 Task: Look for space in Legnano, Italy from 3rd June, 2023 to 9th June, 2023 for 2 adults in price range Rs.6000 to Rs.12000. Place can be entire place with 1  bedroom having 1 bed and 1 bathroom. Property type can be house, flat, guest house, hotel. Booking option can be shelf check-in. Required host language is English.
Action: Mouse moved to (402, 112)
Screenshot: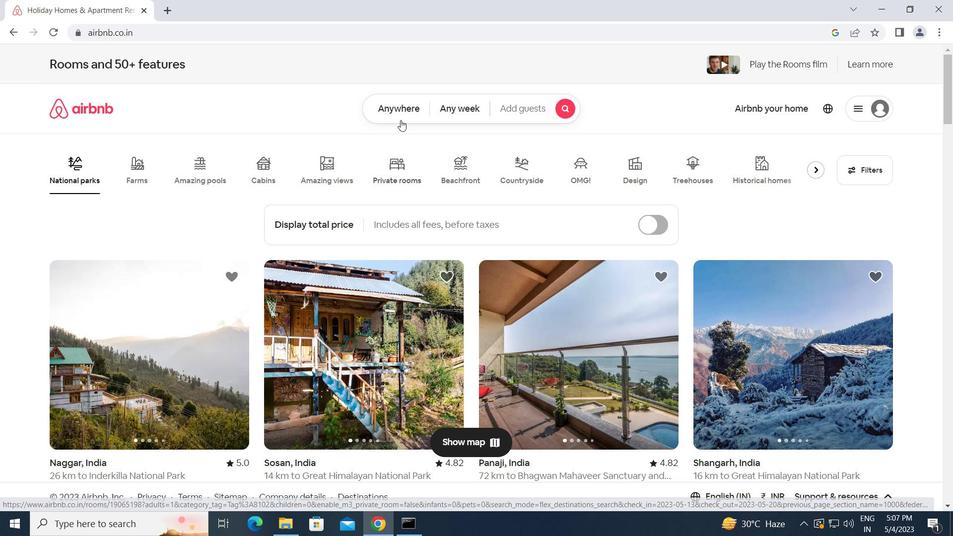 
Action: Mouse pressed left at (402, 112)
Screenshot: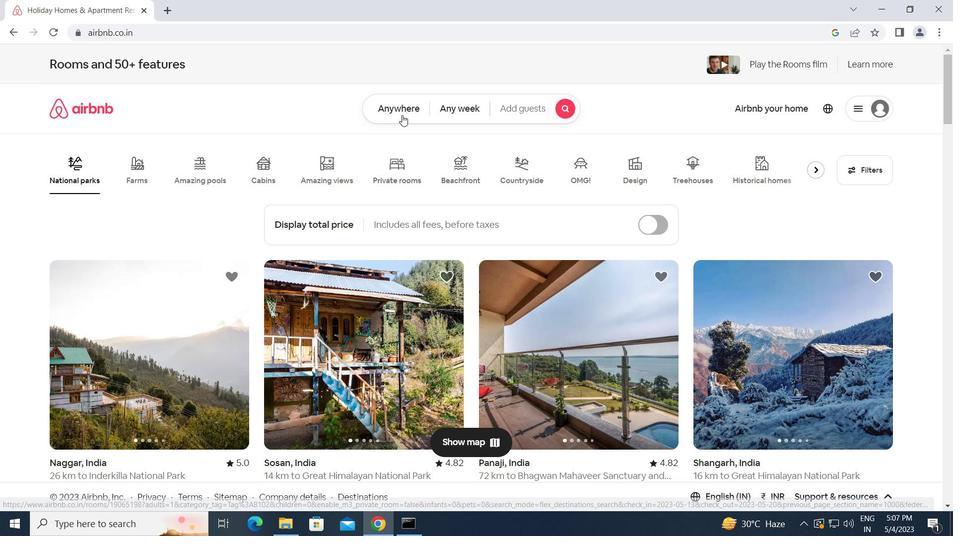 
Action: Mouse moved to (353, 151)
Screenshot: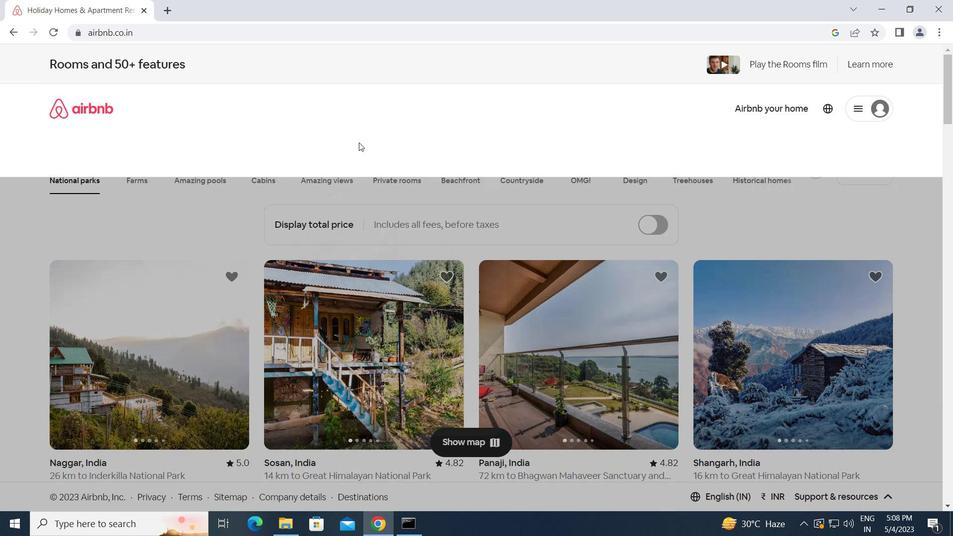 
Action: Mouse pressed left at (353, 151)
Screenshot: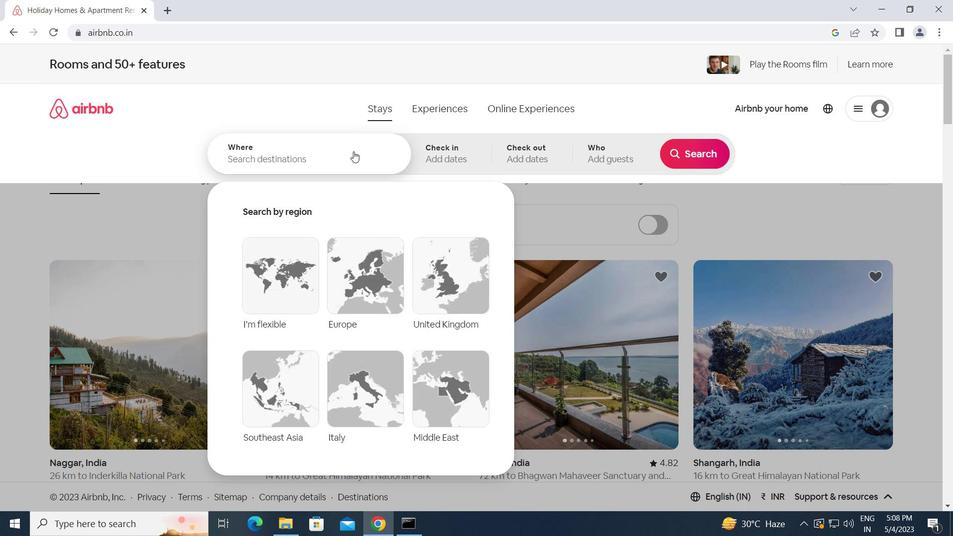 
Action: Key pressed l<Key.caps_lock>egnano,<Key.space><Key.caps_lock>i<Key.caps_lock>taly<Key.enter>
Screenshot: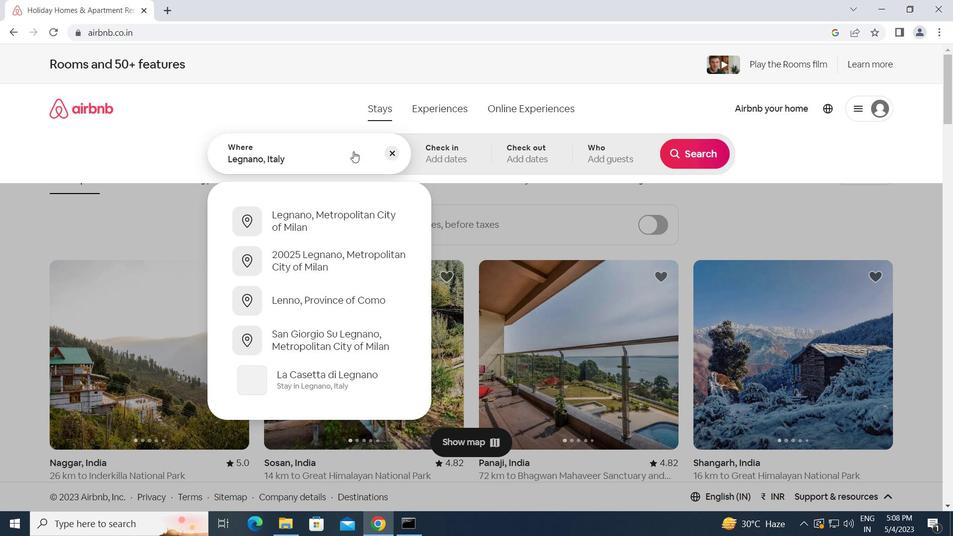 
Action: Mouse moved to (680, 305)
Screenshot: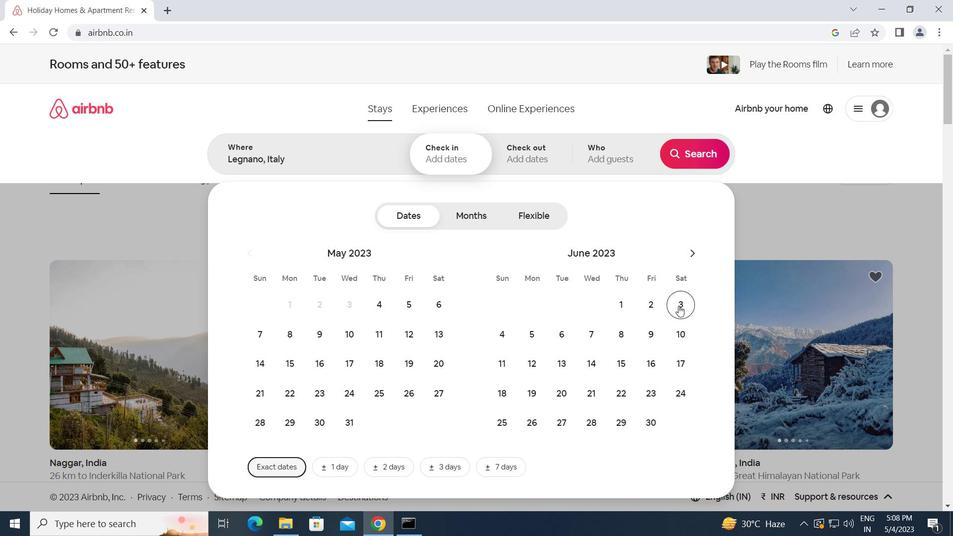 
Action: Mouse pressed left at (680, 305)
Screenshot: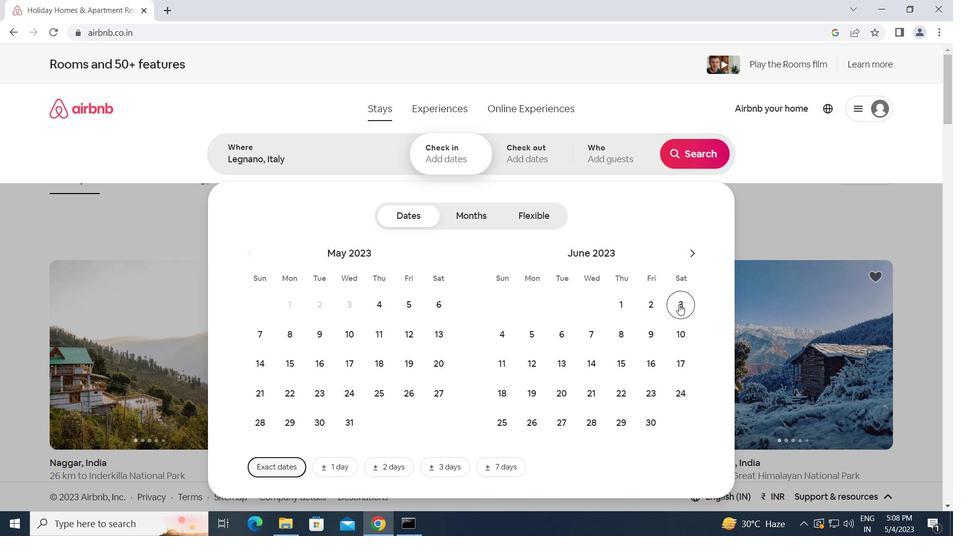 
Action: Mouse moved to (651, 334)
Screenshot: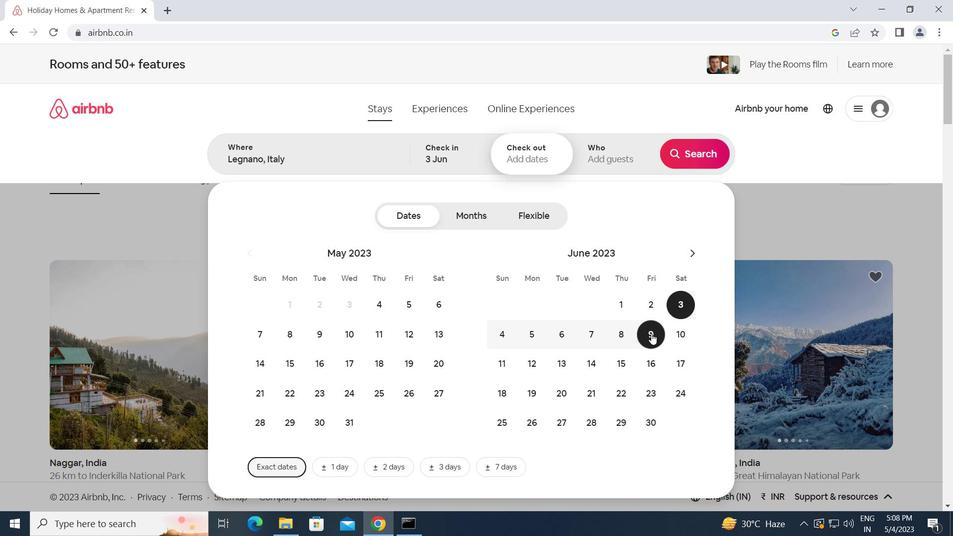 
Action: Mouse pressed left at (651, 334)
Screenshot: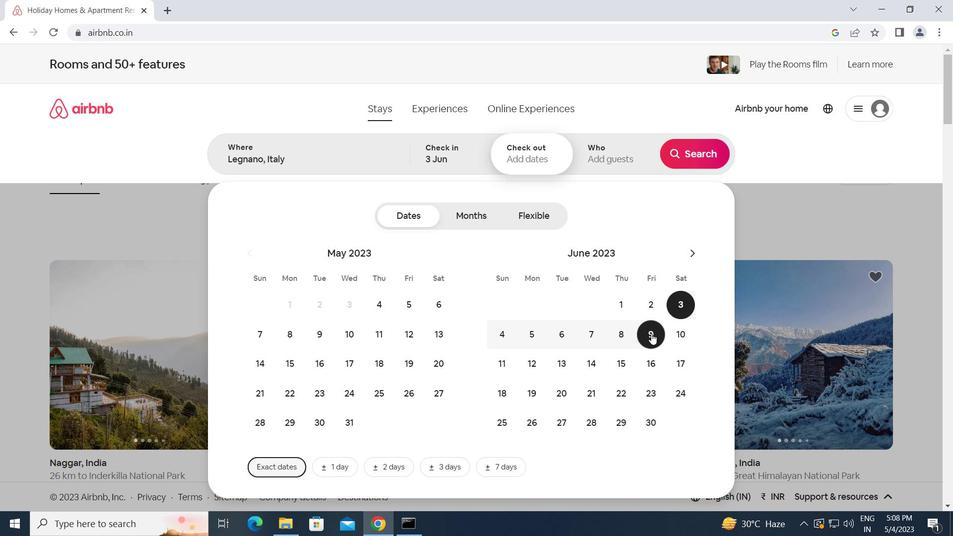 
Action: Mouse moved to (617, 149)
Screenshot: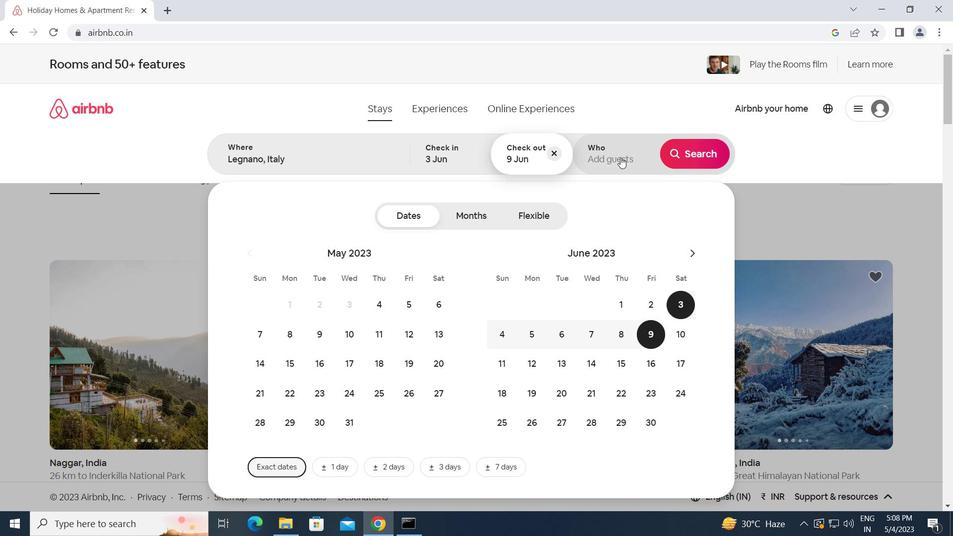 
Action: Mouse pressed left at (617, 149)
Screenshot: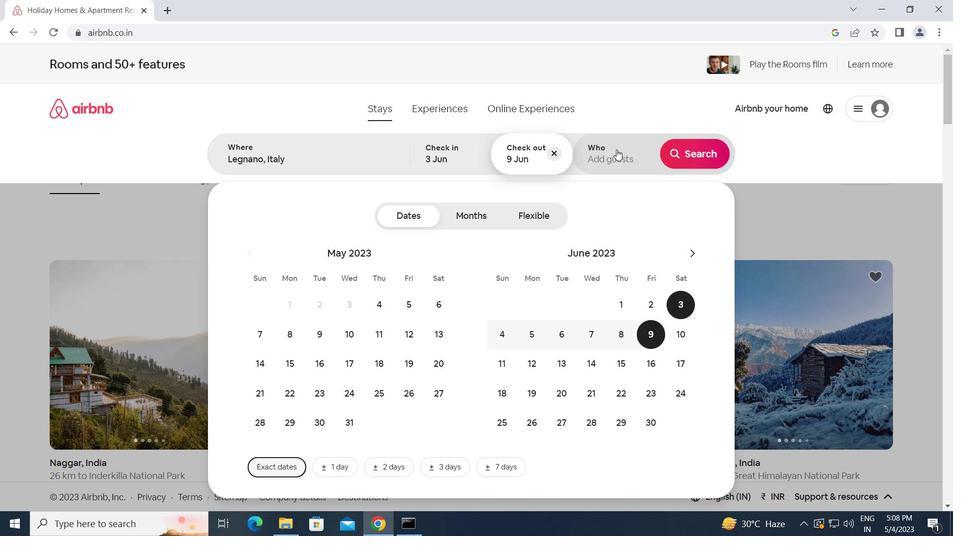 
Action: Mouse moved to (695, 224)
Screenshot: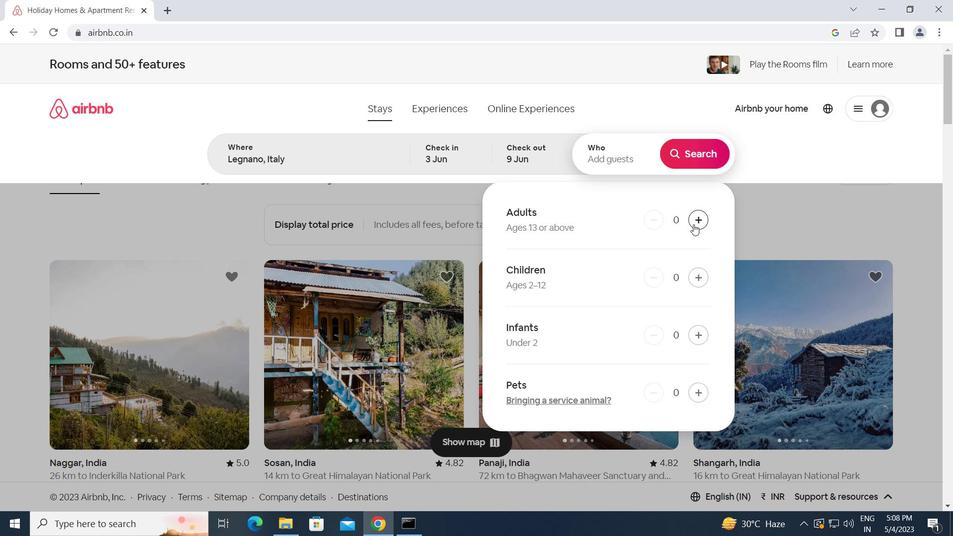 
Action: Mouse pressed left at (695, 224)
Screenshot: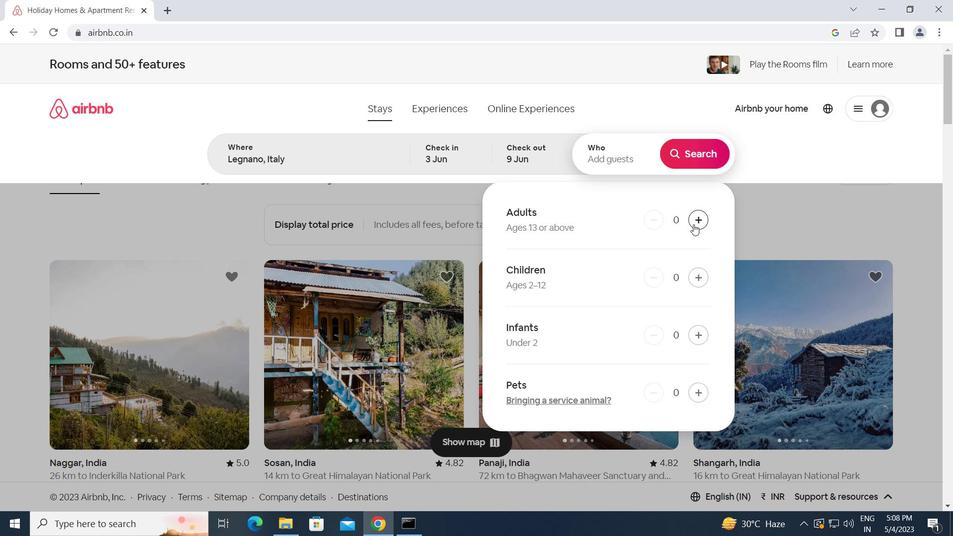 
Action: Mouse pressed left at (695, 224)
Screenshot: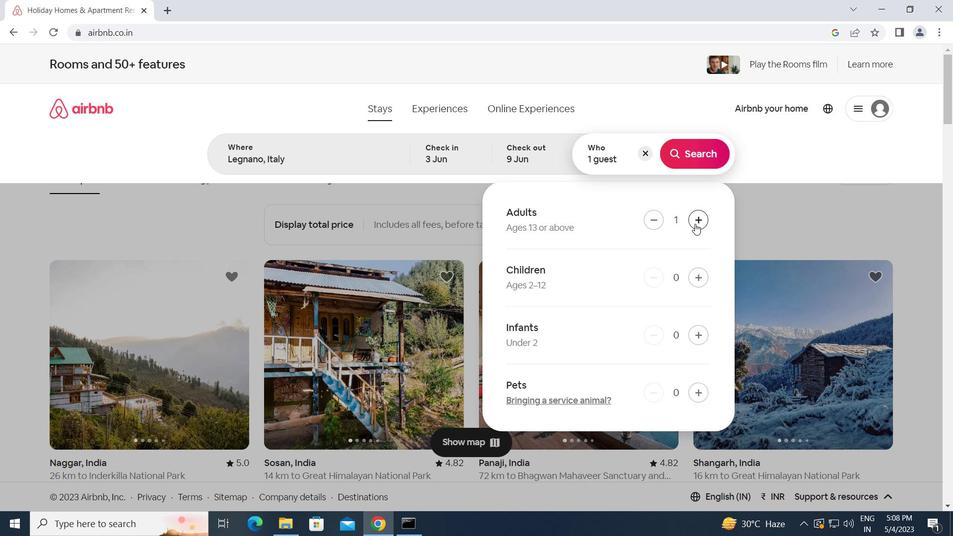 
Action: Mouse moved to (701, 159)
Screenshot: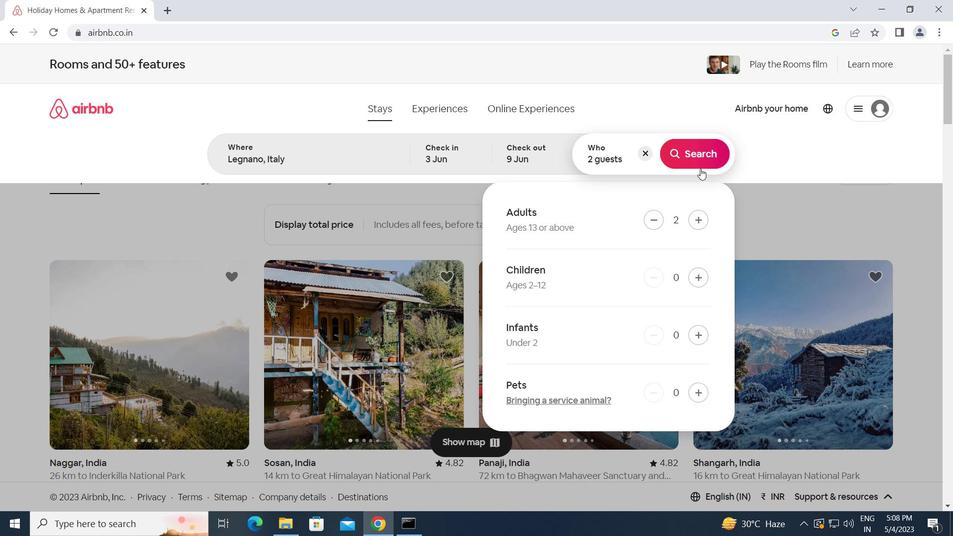 
Action: Mouse pressed left at (701, 159)
Screenshot: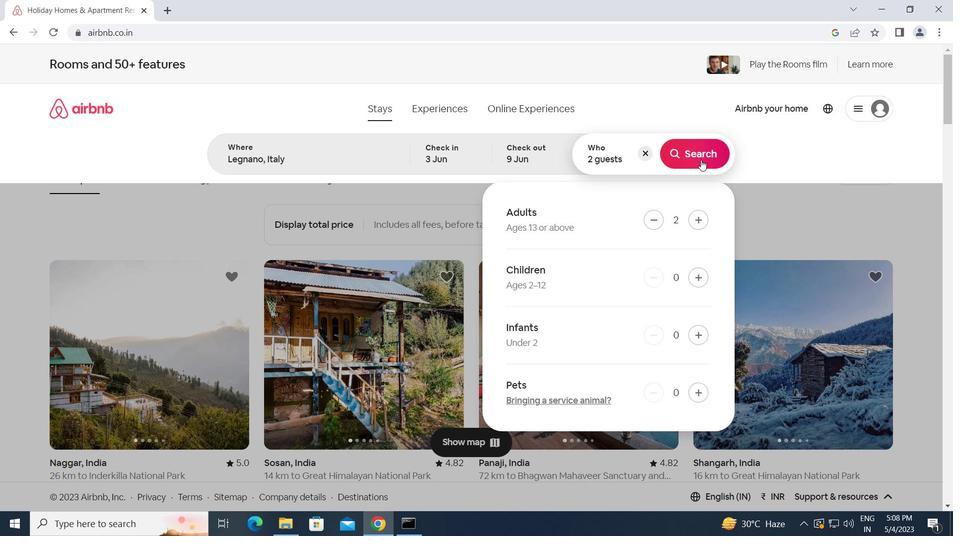 
Action: Mouse moved to (895, 117)
Screenshot: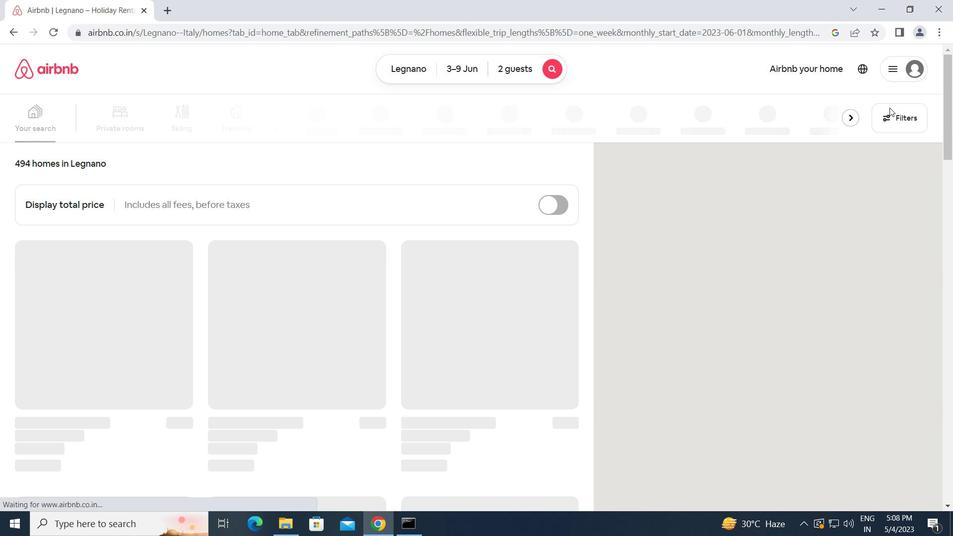 
Action: Mouse pressed left at (895, 117)
Screenshot: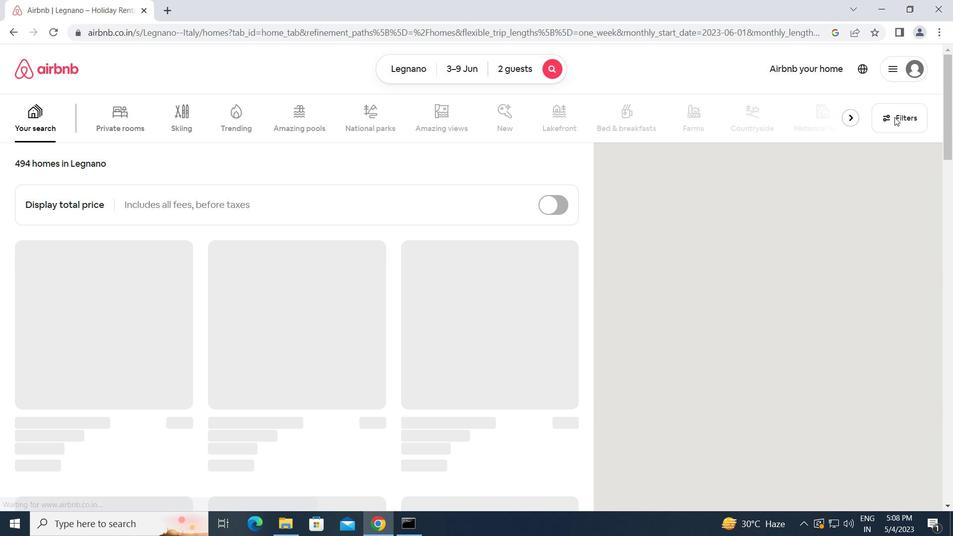 
Action: Mouse moved to (326, 270)
Screenshot: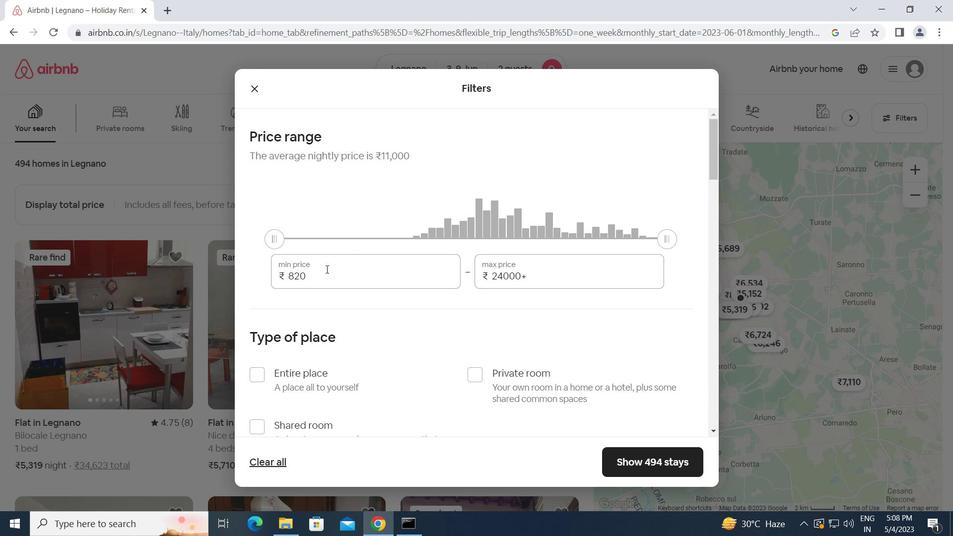 
Action: Mouse pressed left at (326, 270)
Screenshot: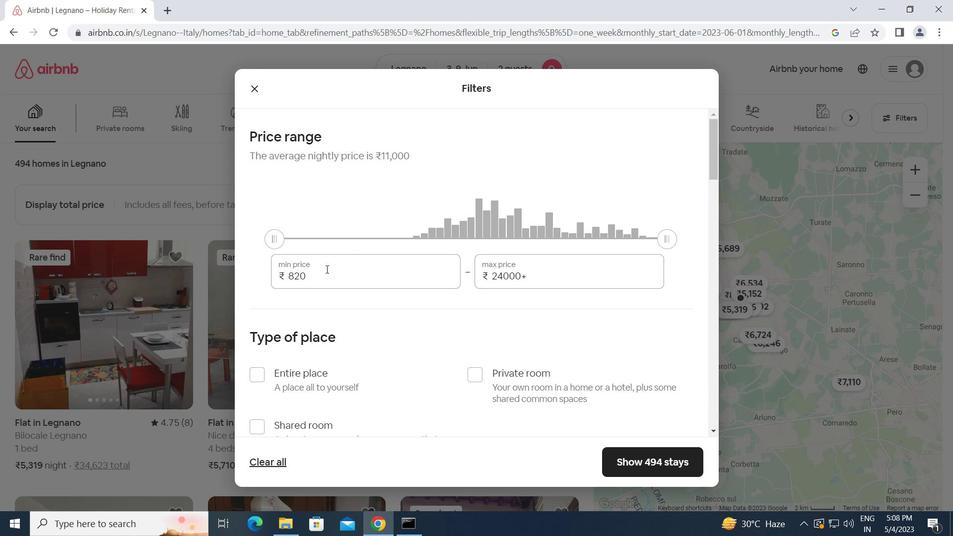 
Action: Mouse moved to (263, 274)
Screenshot: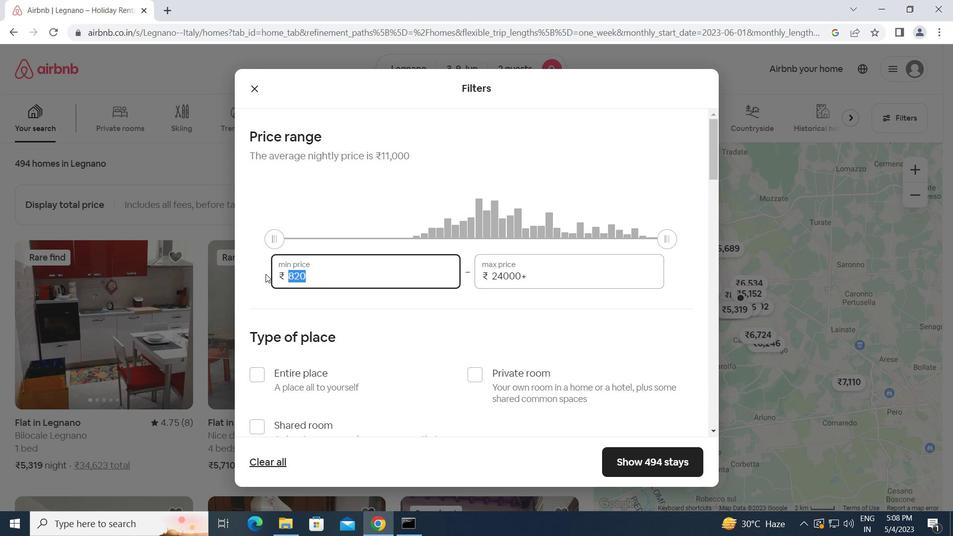 
Action: Key pressed 6000<Key.tab>1<Key.backspace><Key.backspace><Key.backspace><Key.backspace><Key.backspace><Key.backspace><Key.backspace><Key.backspace><Key.backspace><Key.backspace><Key.backspace>12000
Screenshot: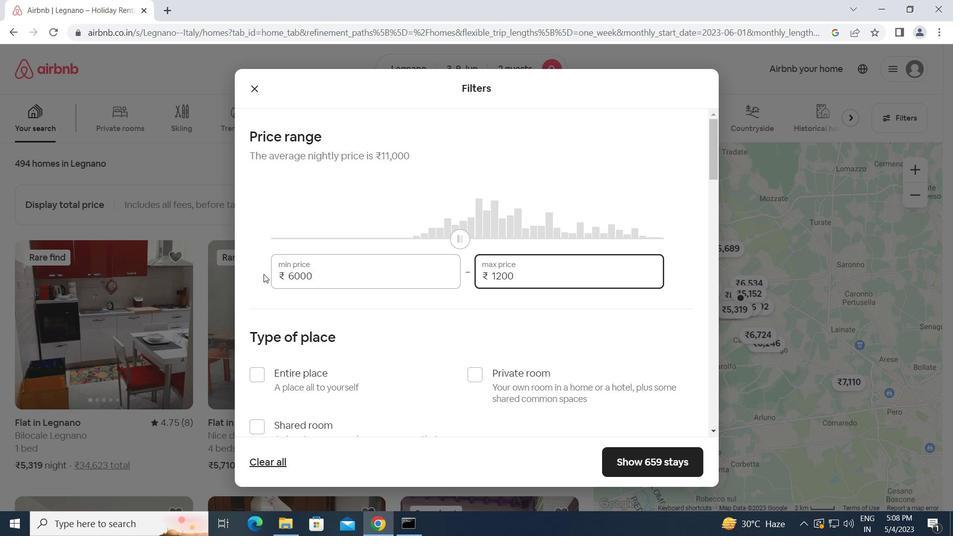 
Action: Mouse moved to (325, 352)
Screenshot: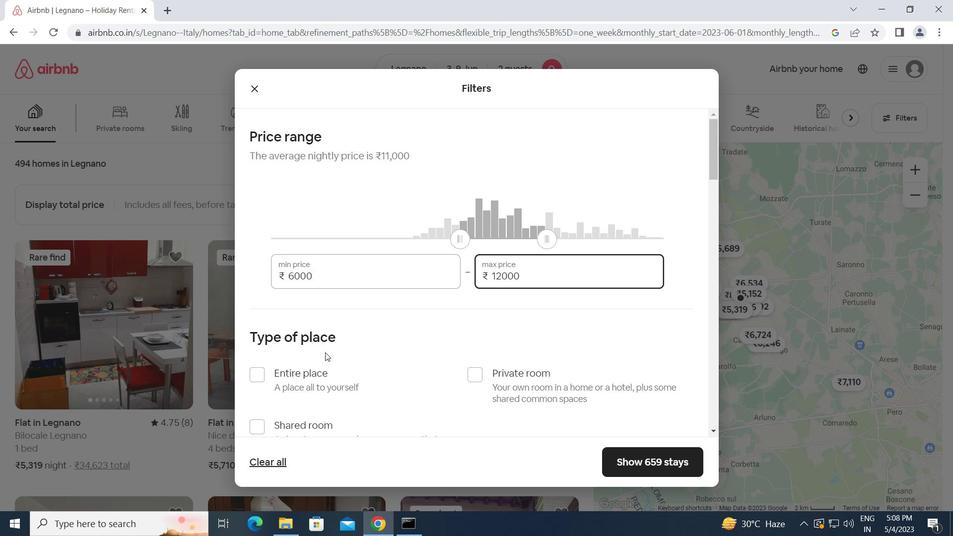 
Action: Mouse scrolled (325, 352) with delta (0, 0)
Screenshot: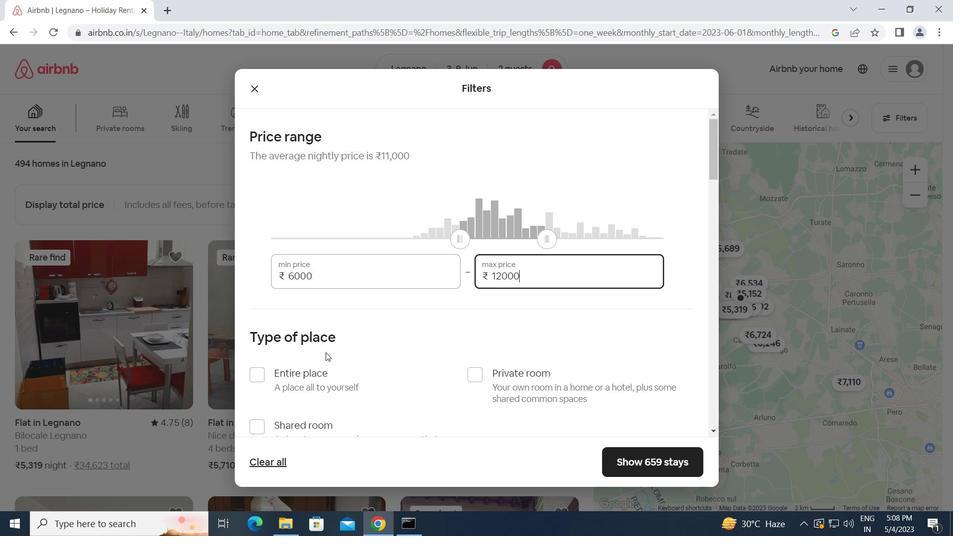 
Action: Mouse moved to (264, 313)
Screenshot: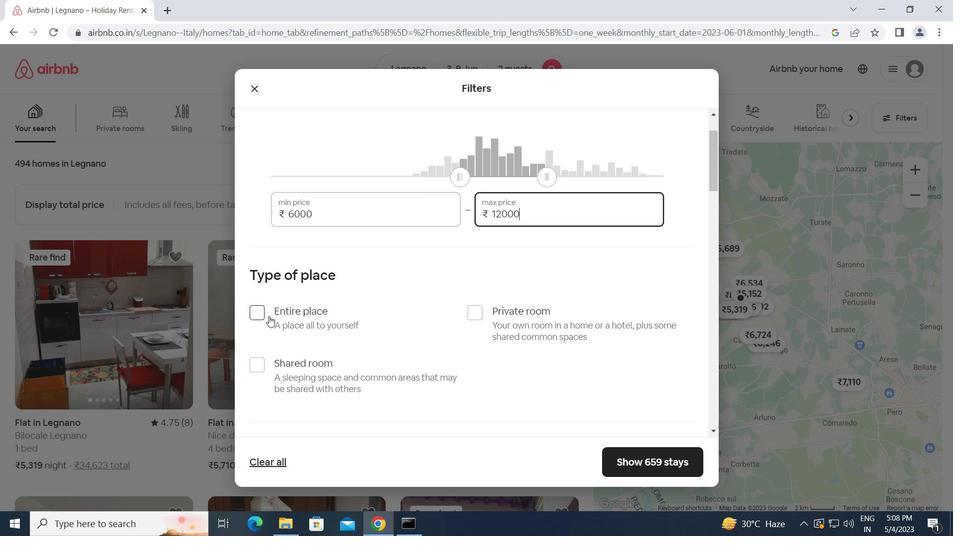 
Action: Mouse pressed left at (264, 313)
Screenshot: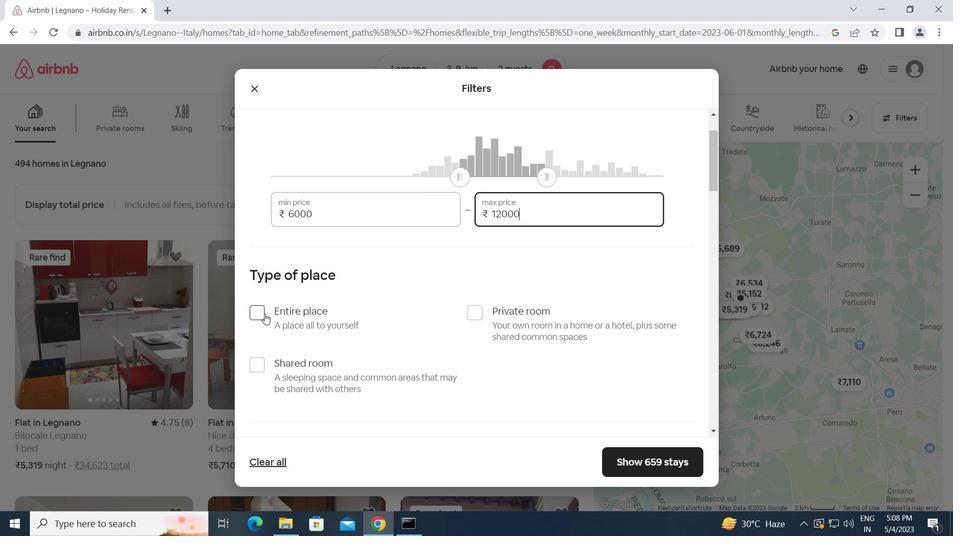 
Action: Mouse moved to (348, 335)
Screenshot: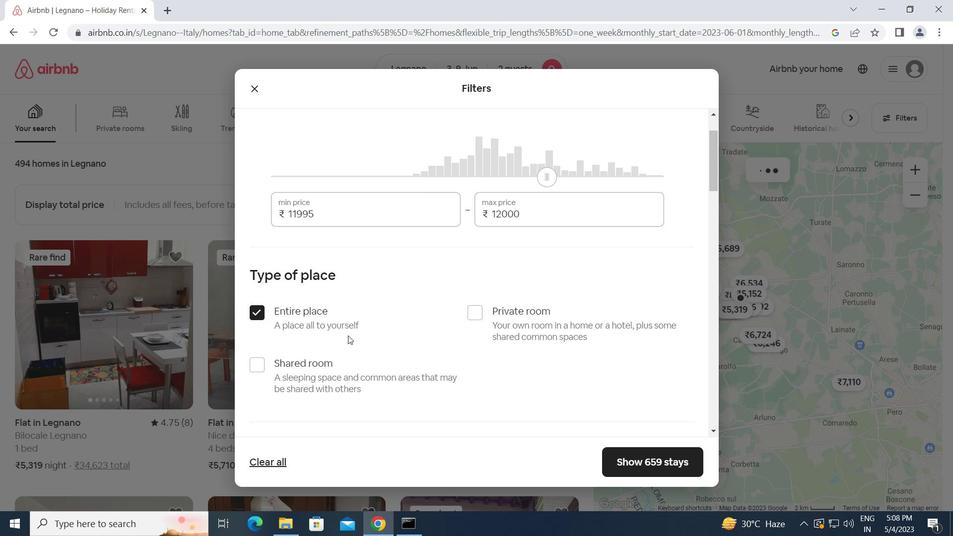 
Action: Mouse scrolled (348, 335) with delta (0, 0)
Screenshot: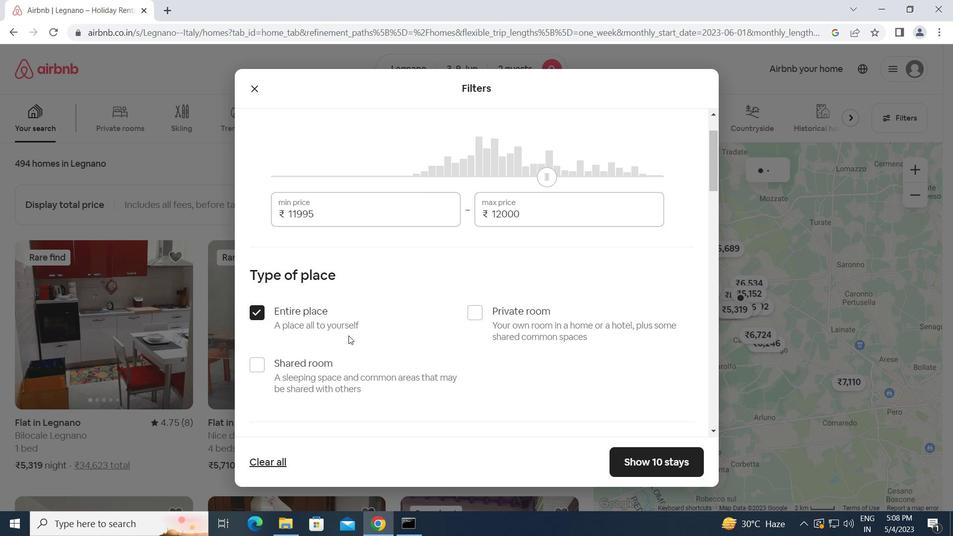 
Action: Mouse scrolled (348, 335) with delta (0, 0)
Screenshot: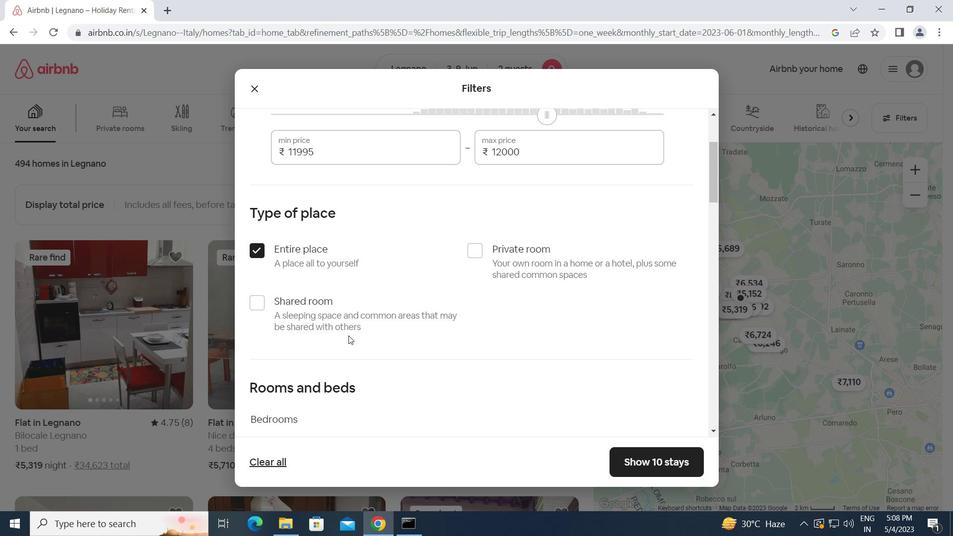 
Action: Mouse scrolled (348, 335) with delta (0, 0)
Screenshot: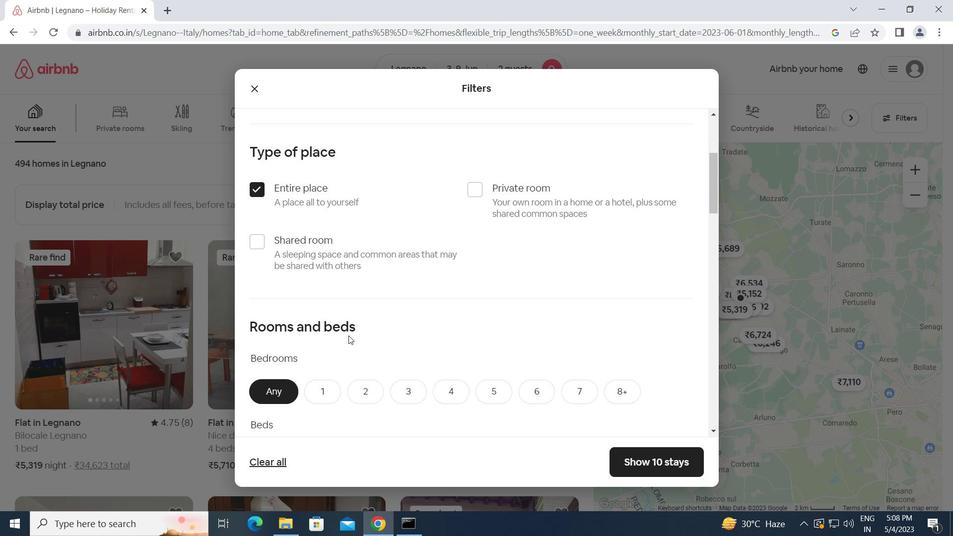 
Action: Mouse scrolled (348, 335) with delta (0, 0)
Screenshot: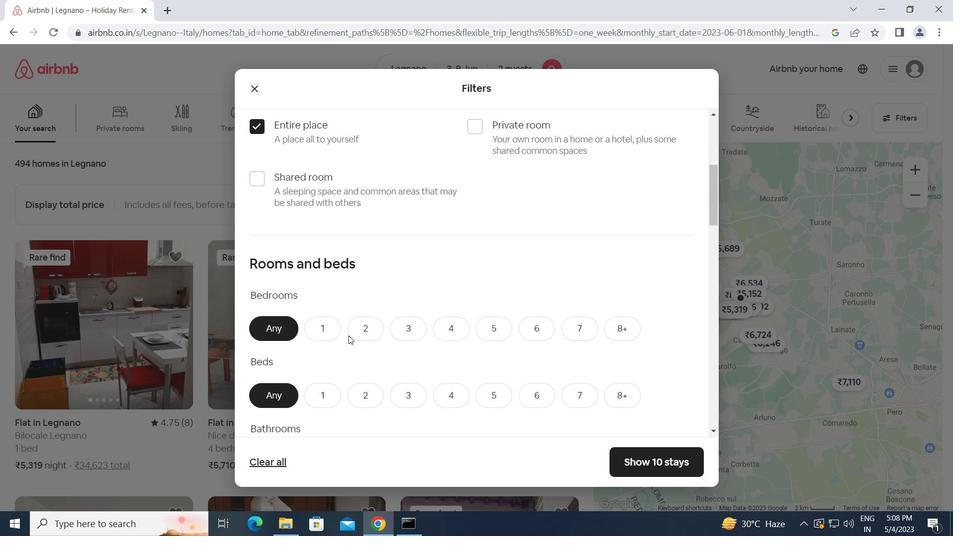 
Action: Mouse moved to (326, 273)
Screenshot: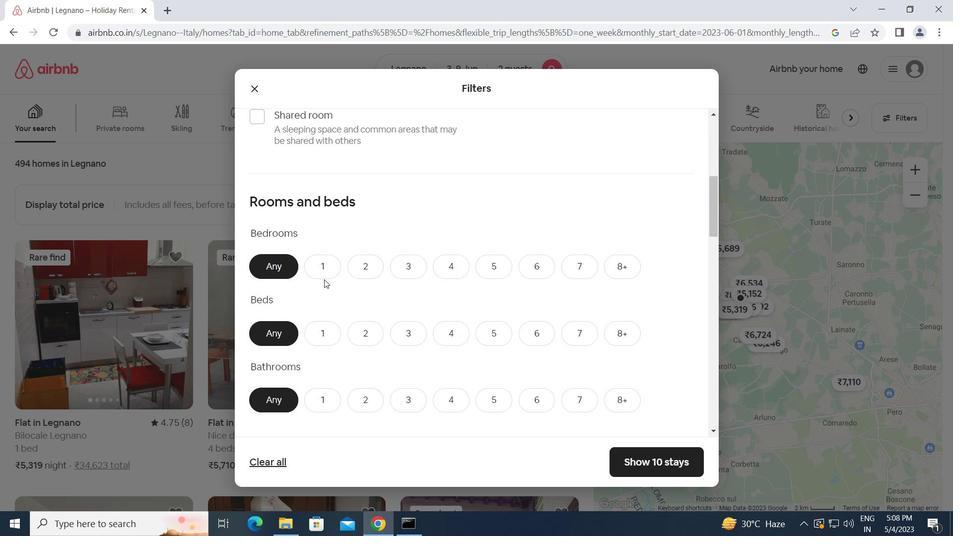 
Action: Mouse pressed left at (326, 273)
Screenshot: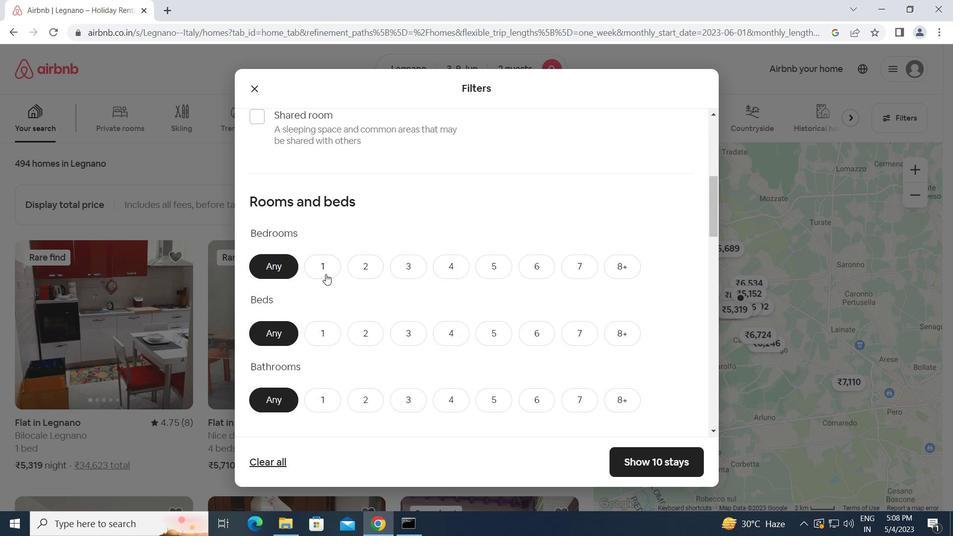 
Action: Mouse moved to (324, 334)
Screenshot: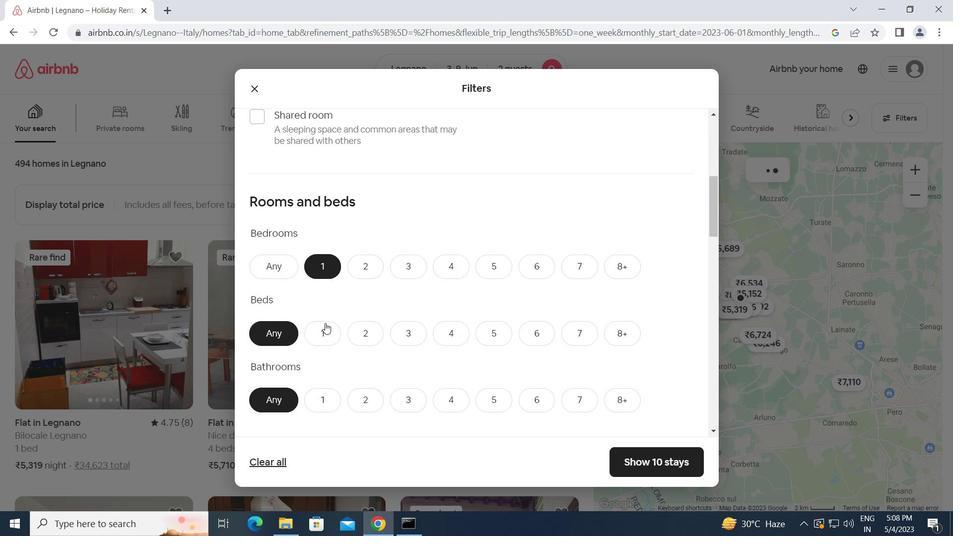 
Action: Mouse pressed left at (324, 334)
Screenshot: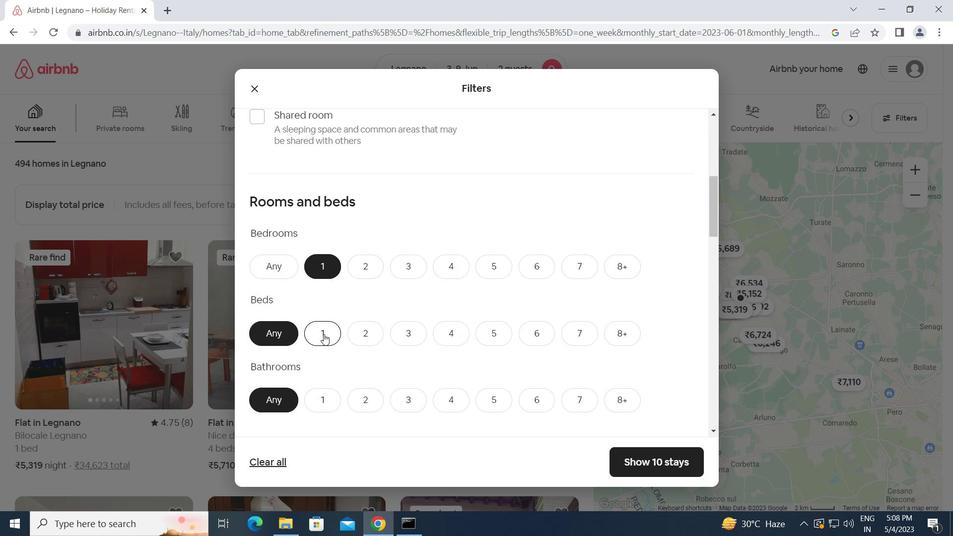 
Action: Mouse moved to (321, 398)
Screenshot: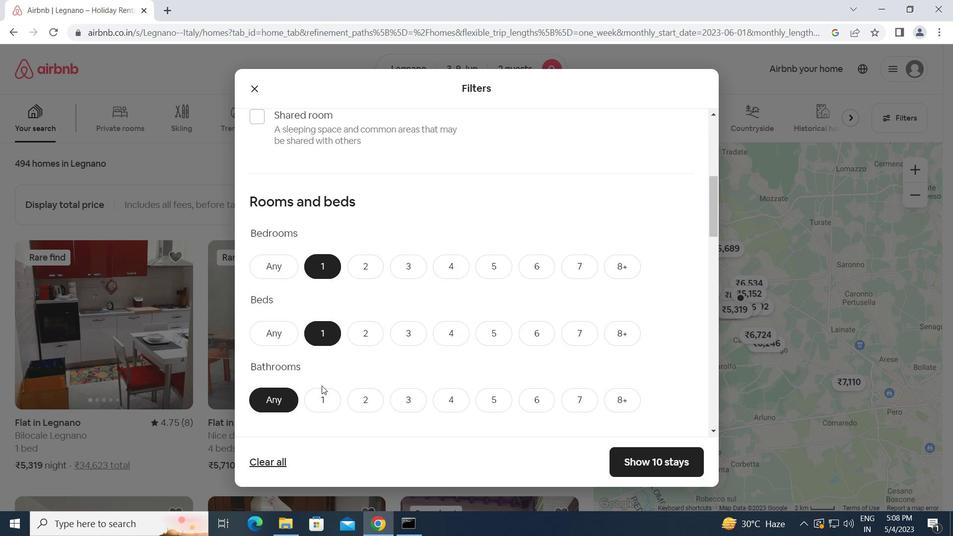 
Action: Mouse pressed left at (321, 398)
Screenshot: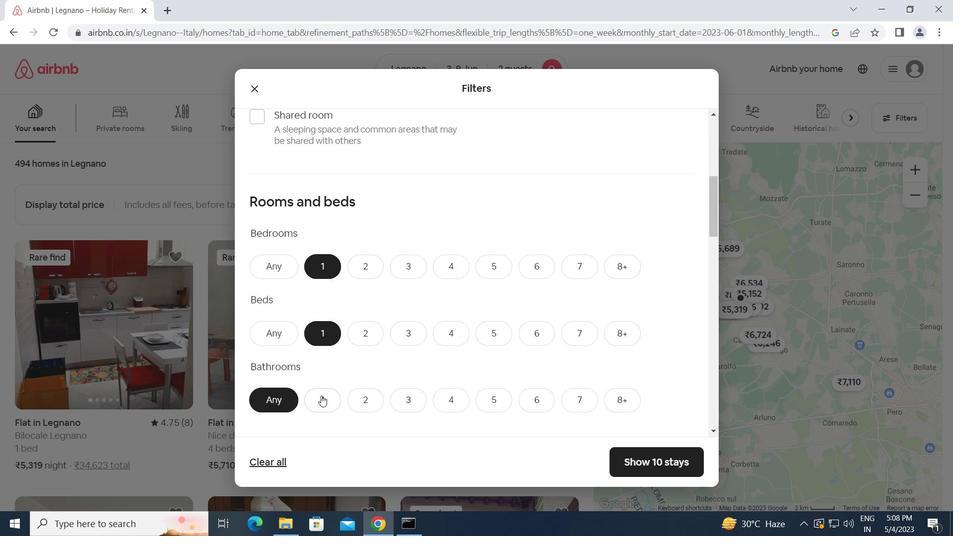 
Action: Mouse moved to (344, 398)
Screenshot: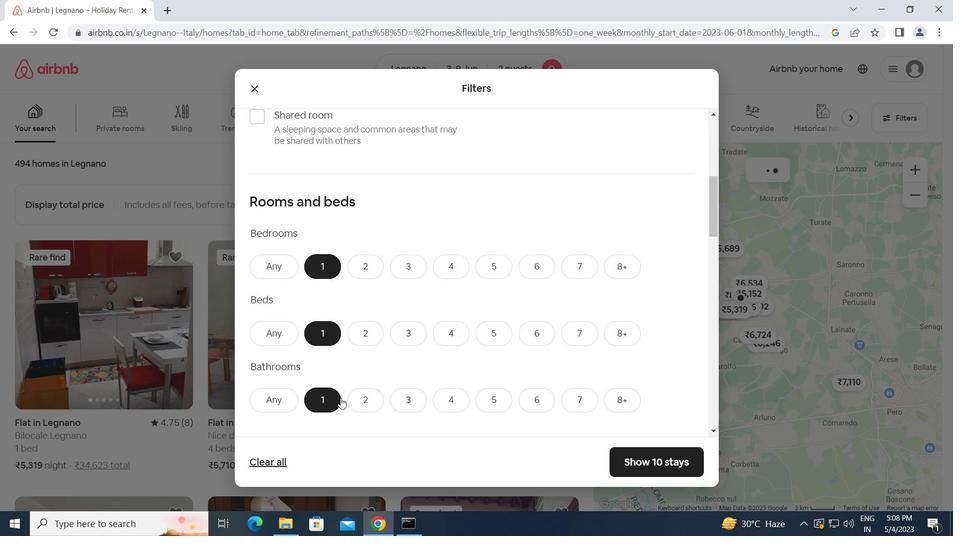 
Action: Mouse scrolled (344, 397) with delta (0, 0)
Screenshot: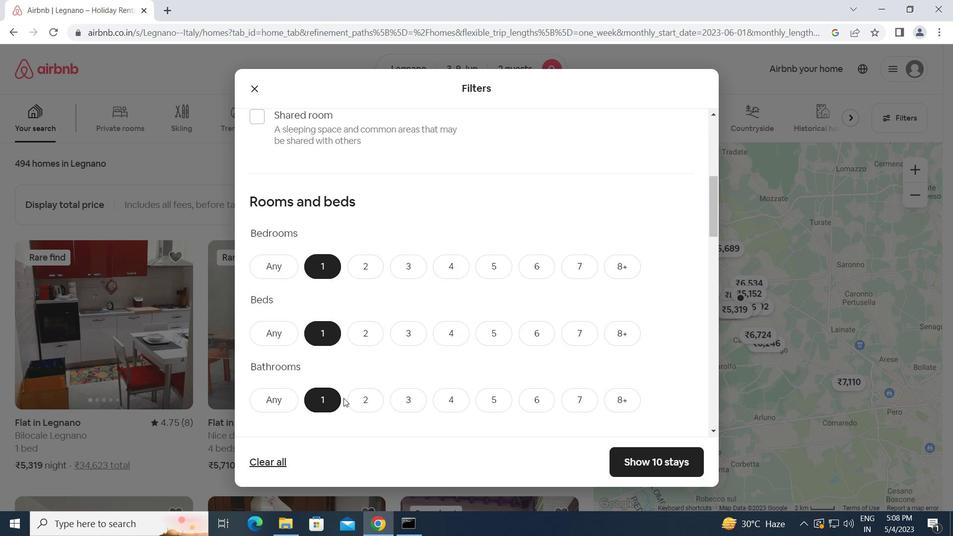 
Action: Mouse scrolled (344, 397) with delta (0, 0)
Screenshot: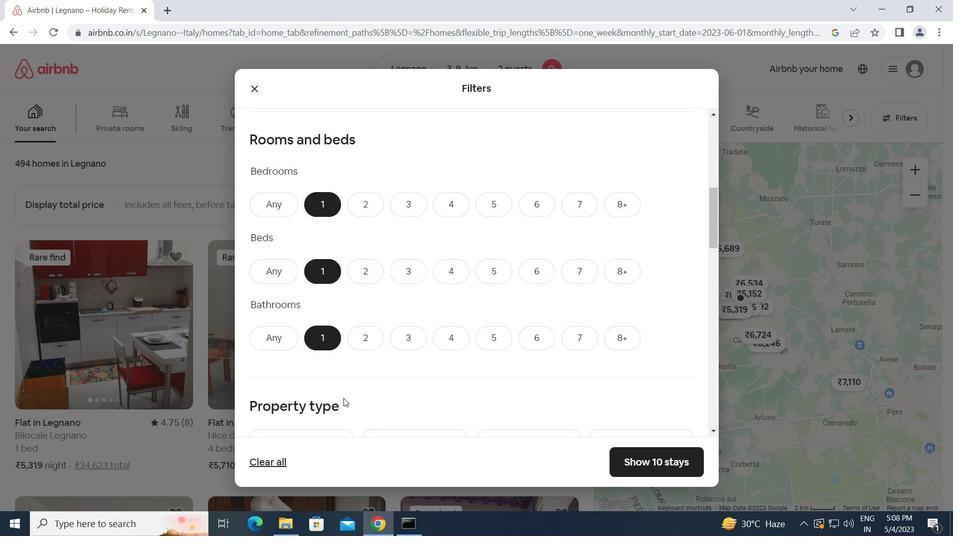 
Action: Mouse scrolled (344, 397) with delta (0, 0)
Screenshot: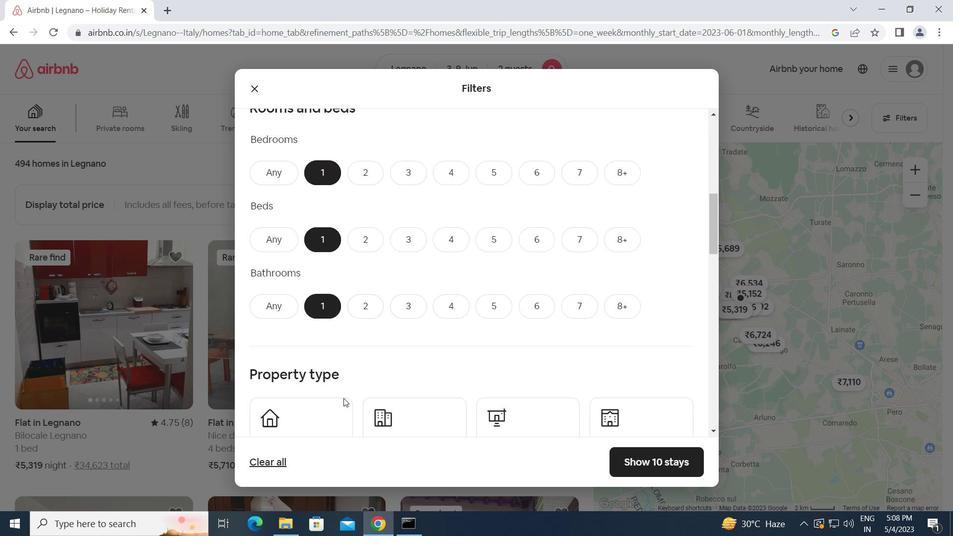 
Action: Mouse moved to (313, 352)
Screenshot: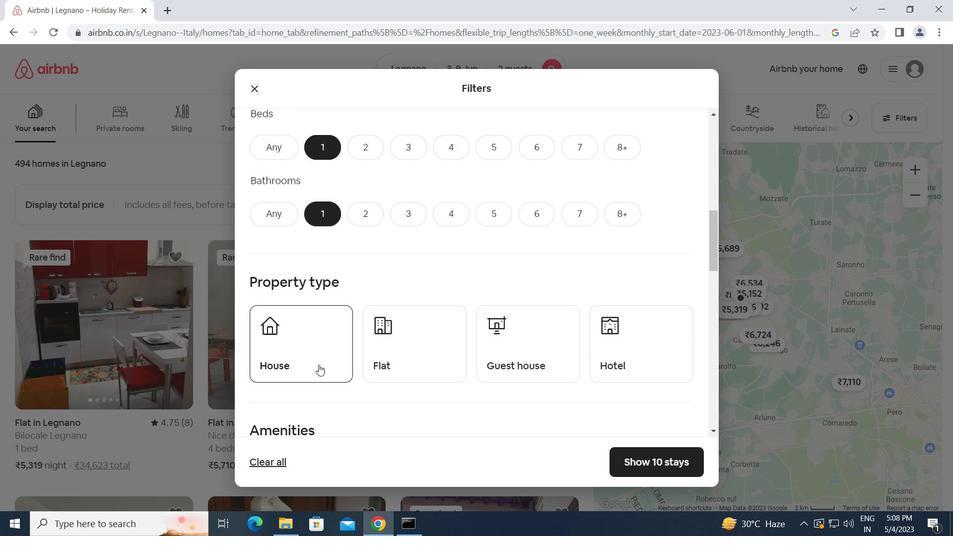 
Action: Mouse pressed left at (313, 352)
Screenshot: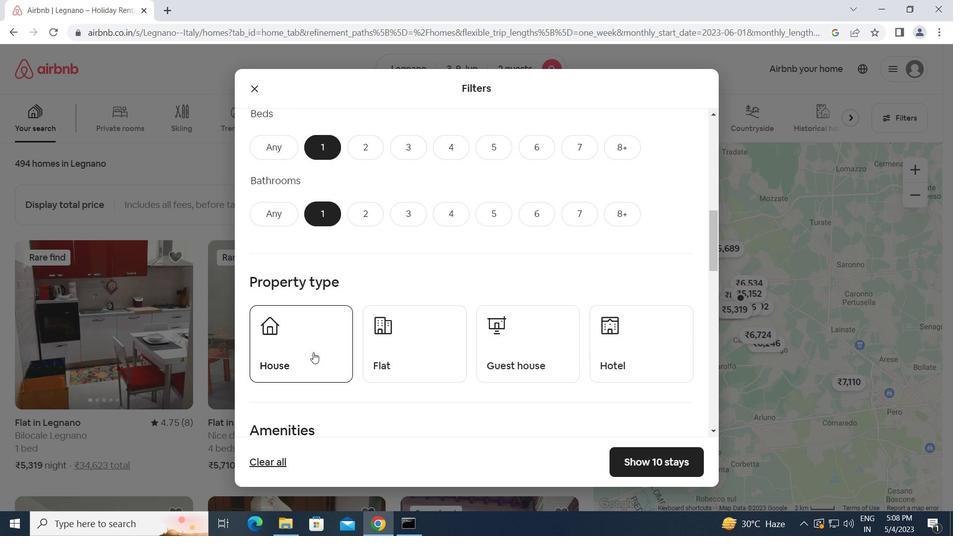 
Action: Mouse moved to (451, 350)
Screenshot: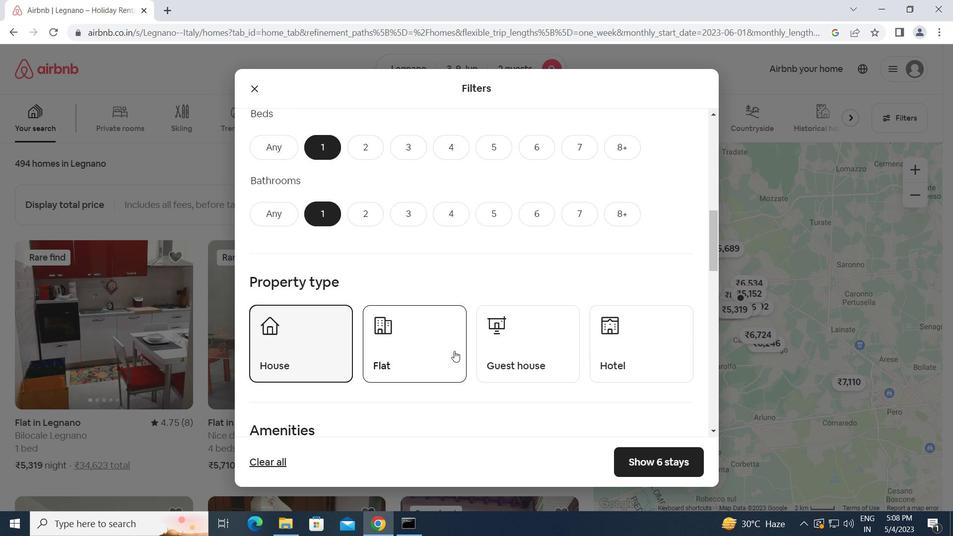 
Action: Mouse pressed left at (451, 350)
Screenshot: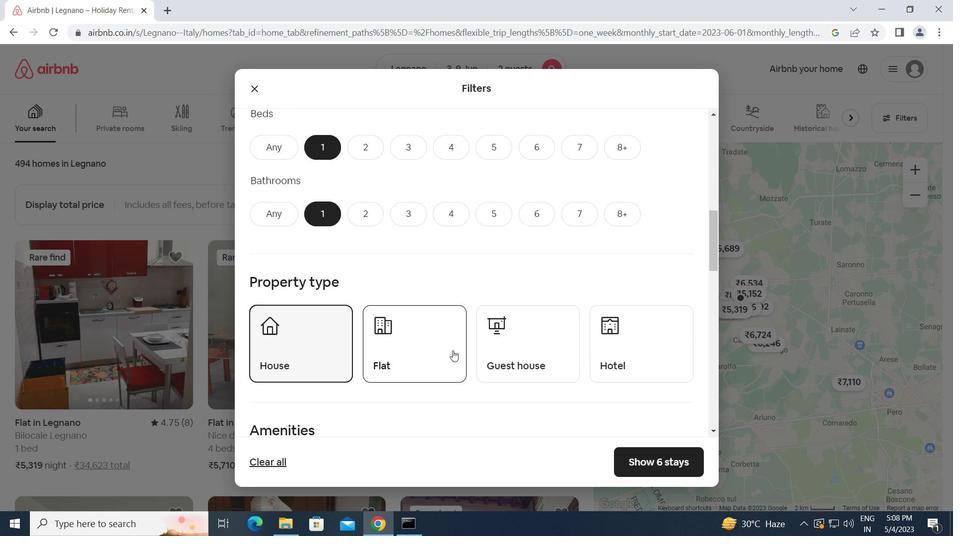 
Action: Mouse moved to (529, 348)
Screenshot: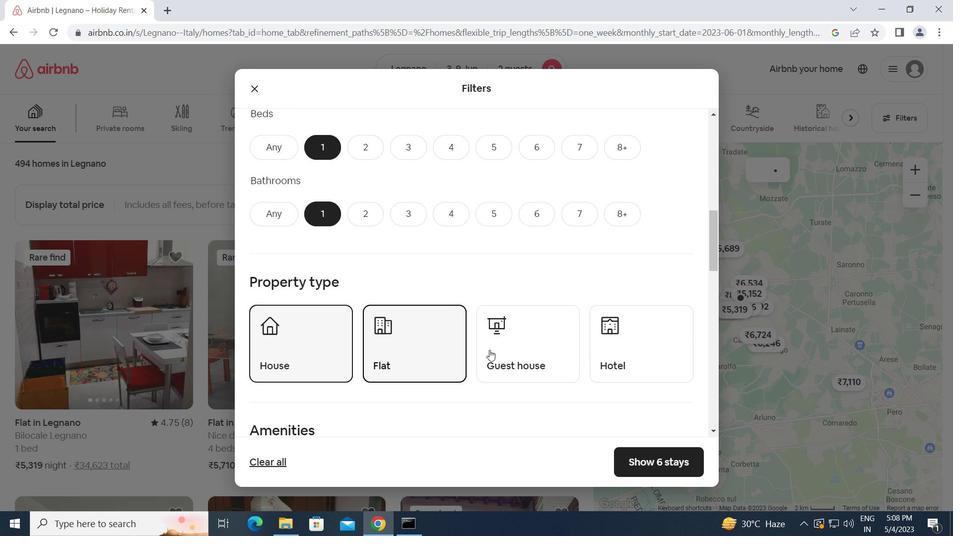 
Action: Mouse pressed left at (529, 348)
Screenshot: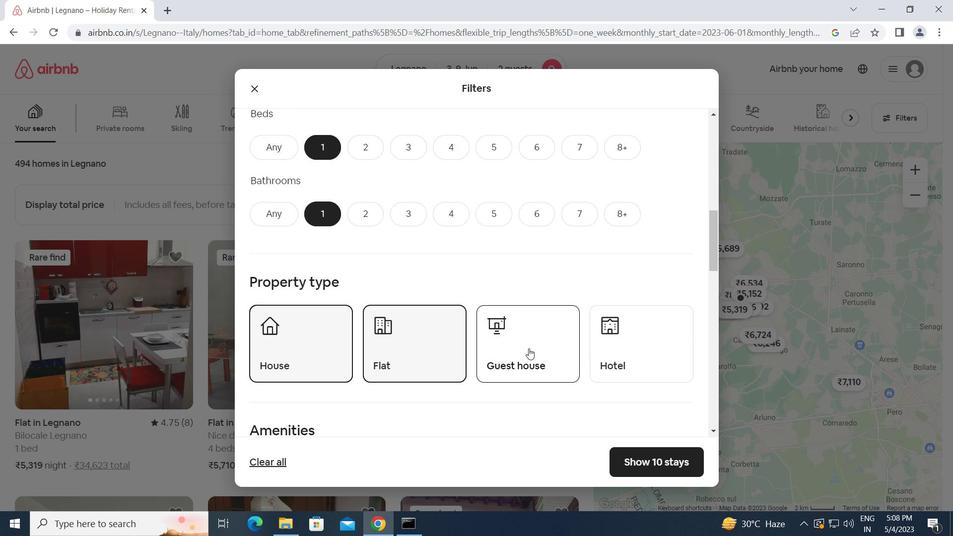 
Action: Mouse moved to (624, 344)
Screenshot: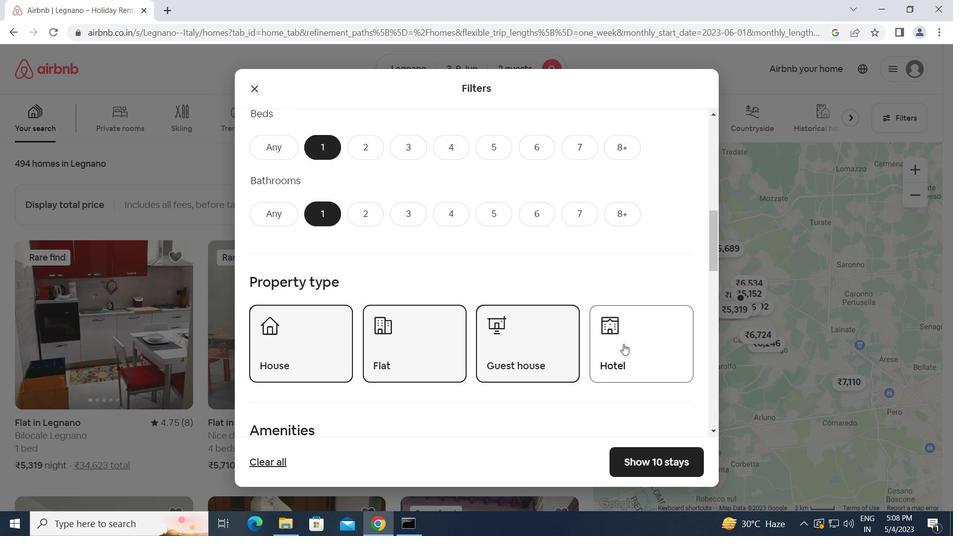 
Action: Mouse pressed left at (624, 344)
Screenshot: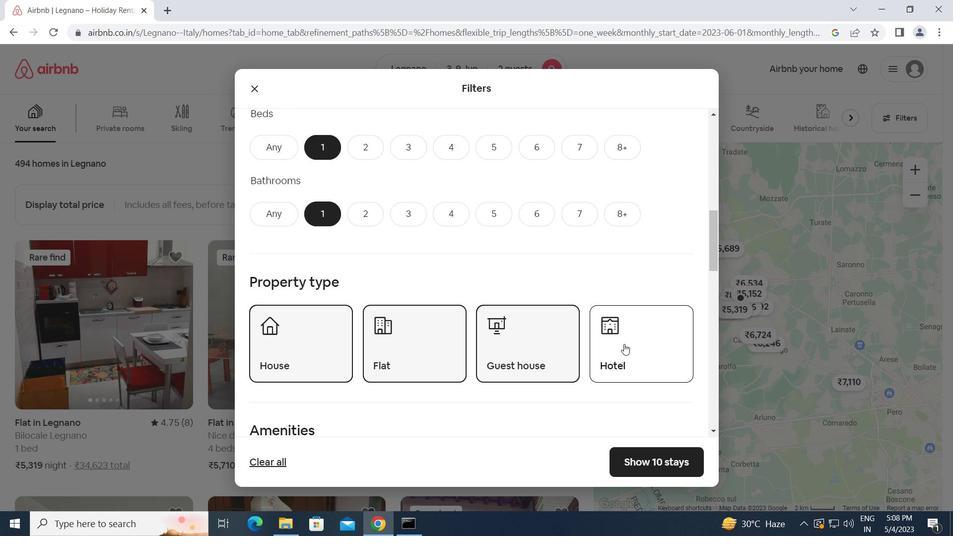 
Action: Mouse moved to (464, 375)
Screenshot: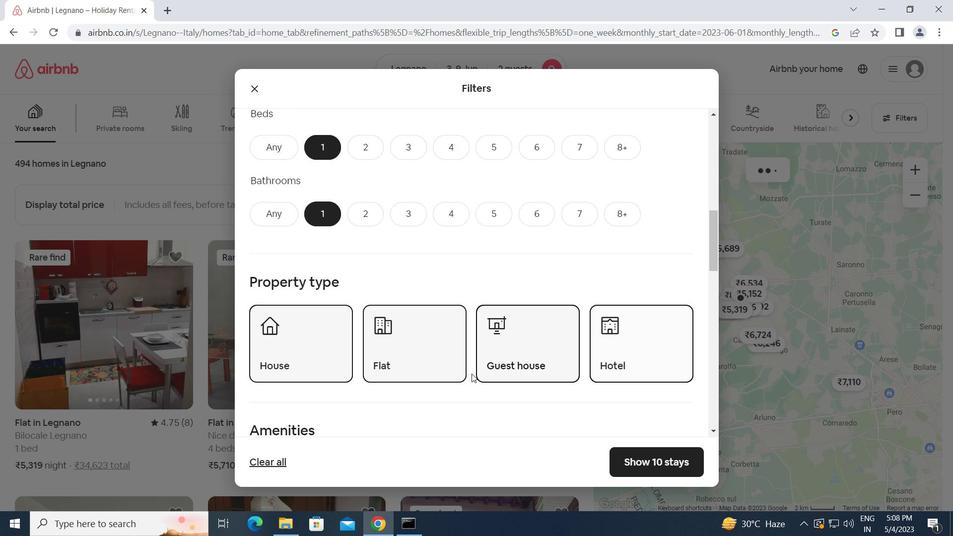 
Action: Mouse scrolled (464, 375) with delta (0, 0)
Screenshot: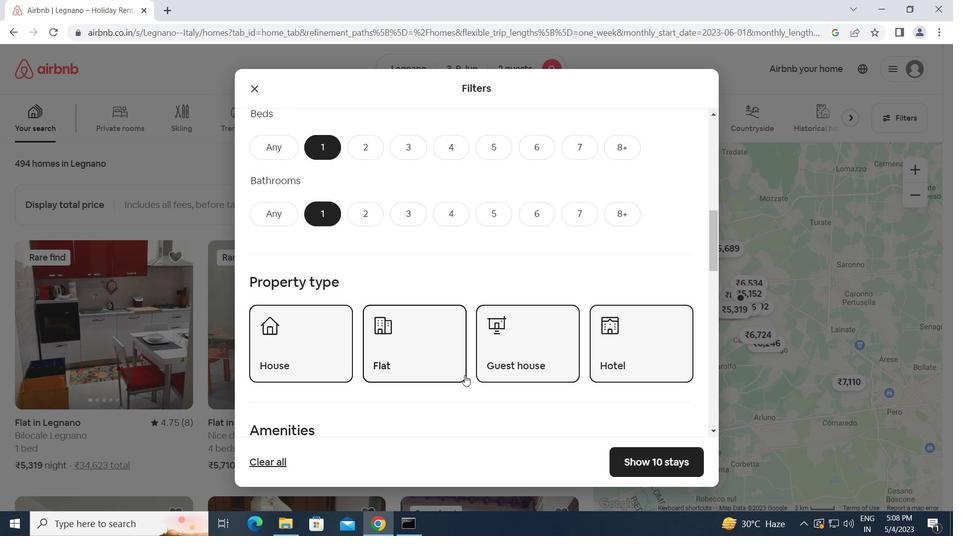 
Action: Mouse scrolled (464, 375) with delta (0, 0)
Screenshot: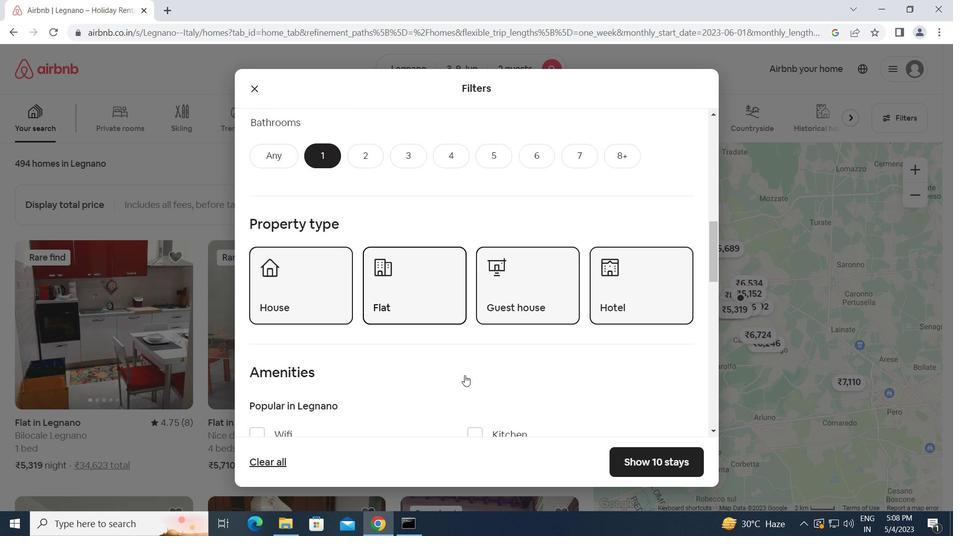 
Action: Mouse scrolled (464, 375) with delta (0, 0)
Screenshot: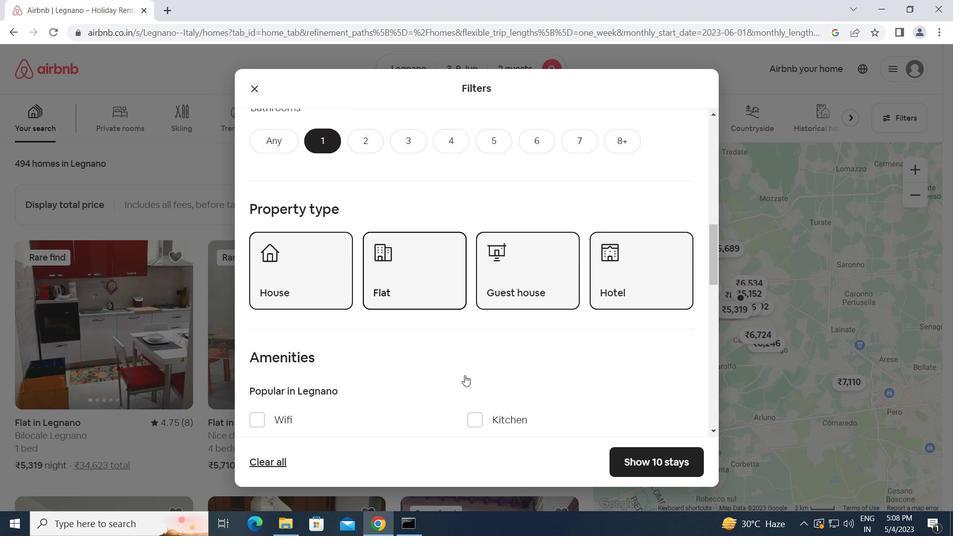 
Action: Mouse scrolled (464, 375) with delta (0, 0)
Screenshot: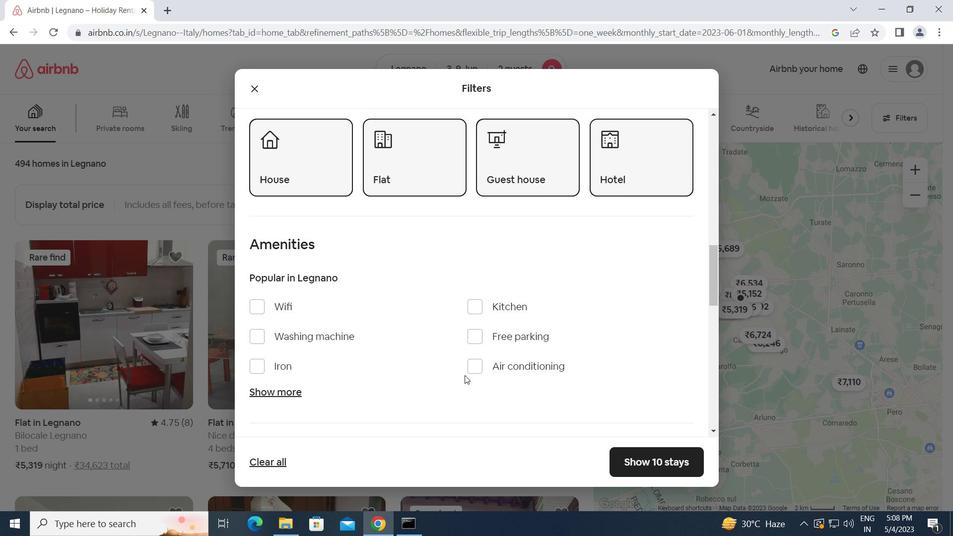 
Action: Mouse scrolled (464, 375) with delta (0, 0)
Screenshot: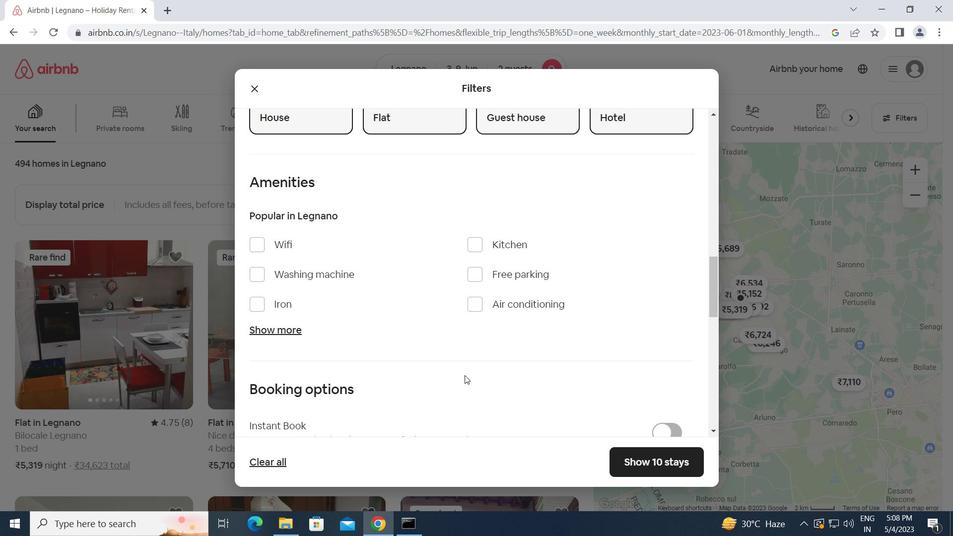 
Action: Mouse scrolled (464, 375) with delta (0, 0)
Screenshot: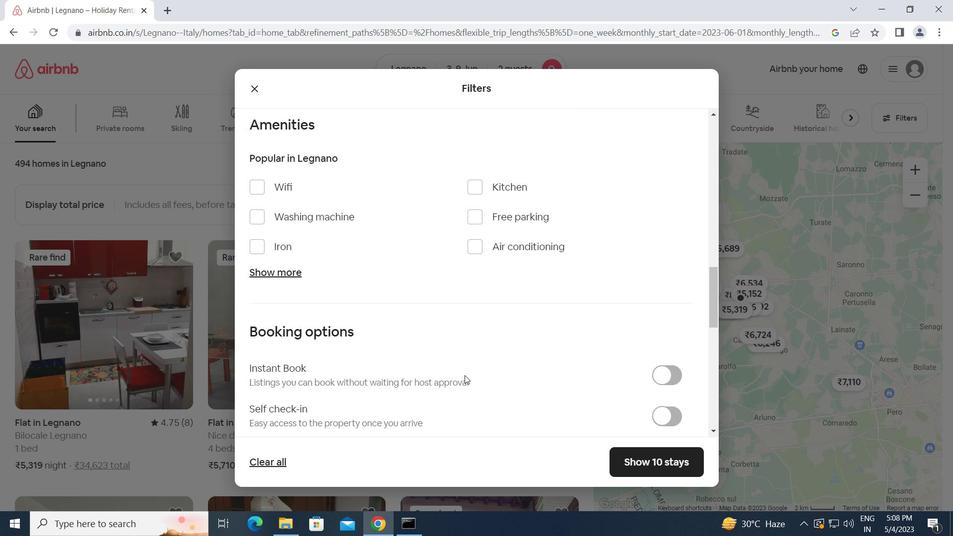 
Action: Mouse moved to (670, 351)
Screenshot: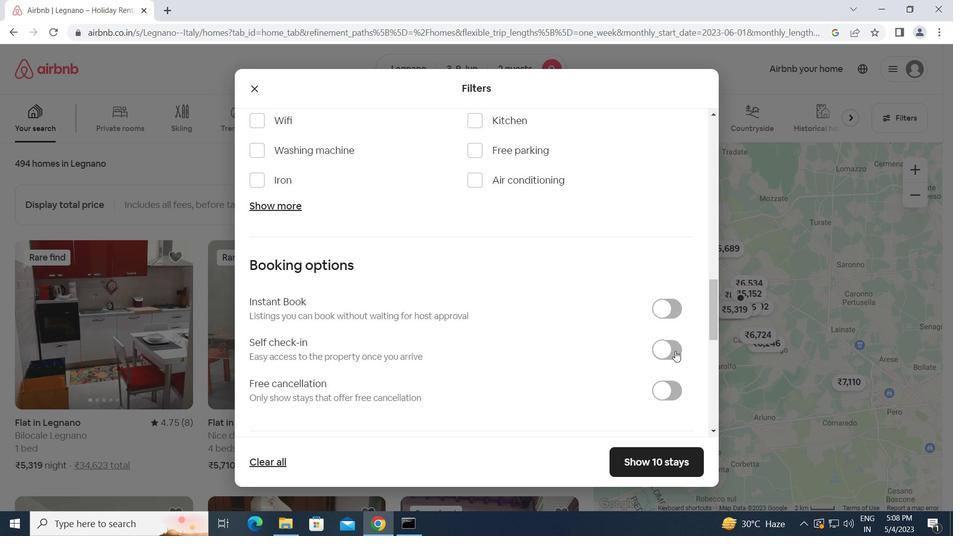 
Action: Mouse pressed left at (670, 351)
Screenshot: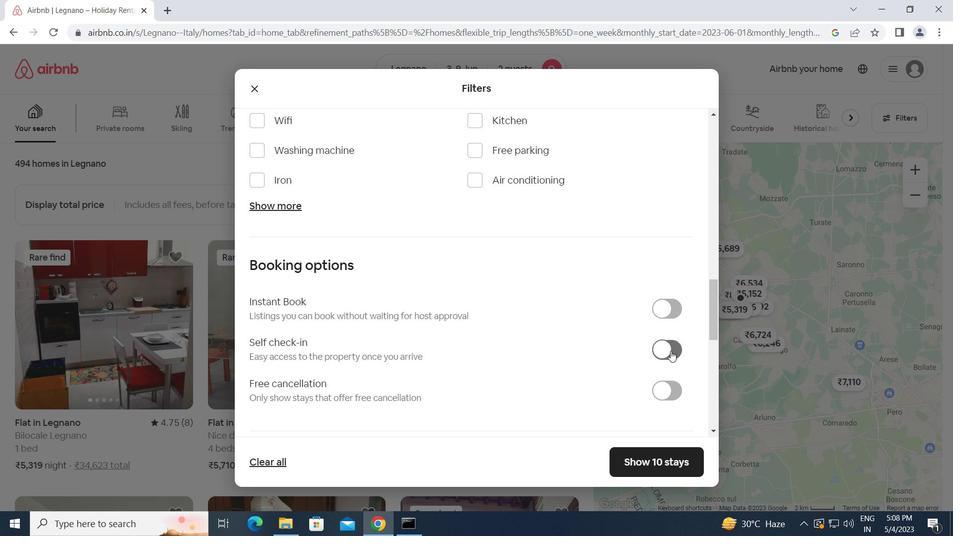 
Action: Mouse moved to (552, 380)
Screenshot: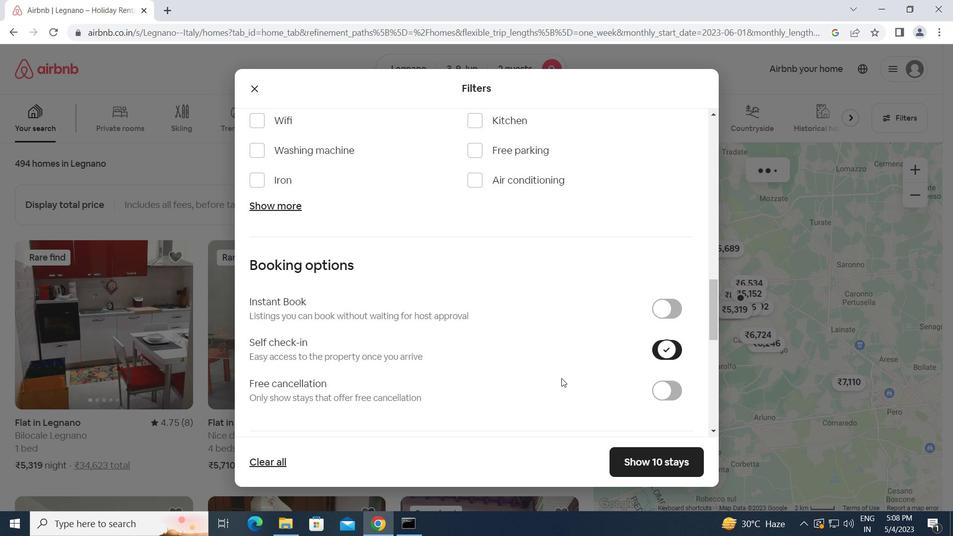
Action: Mouse scrolled (552, 379) with delta (0, 0)
Screenshot: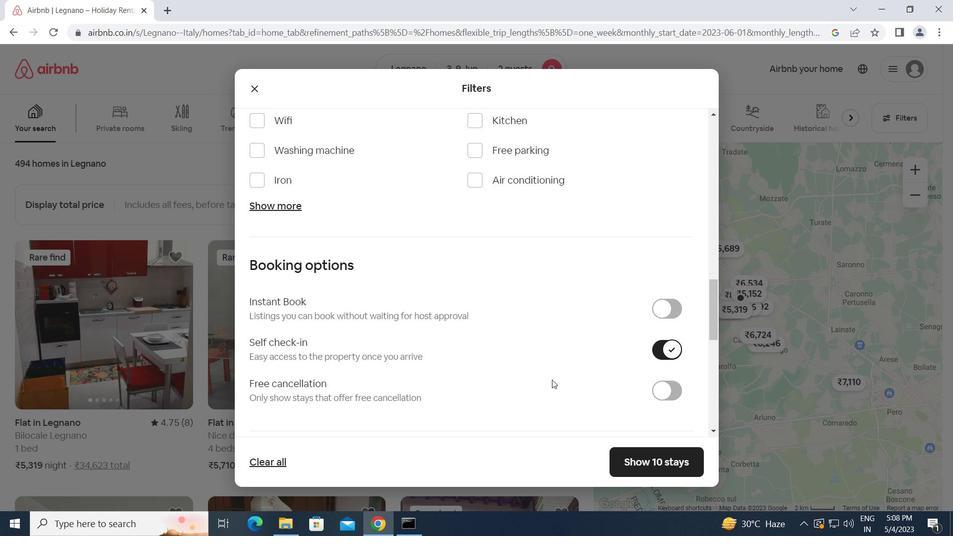 
Action: Mouse scrolled (552, 379) with delta (0, 0)
Screenshot: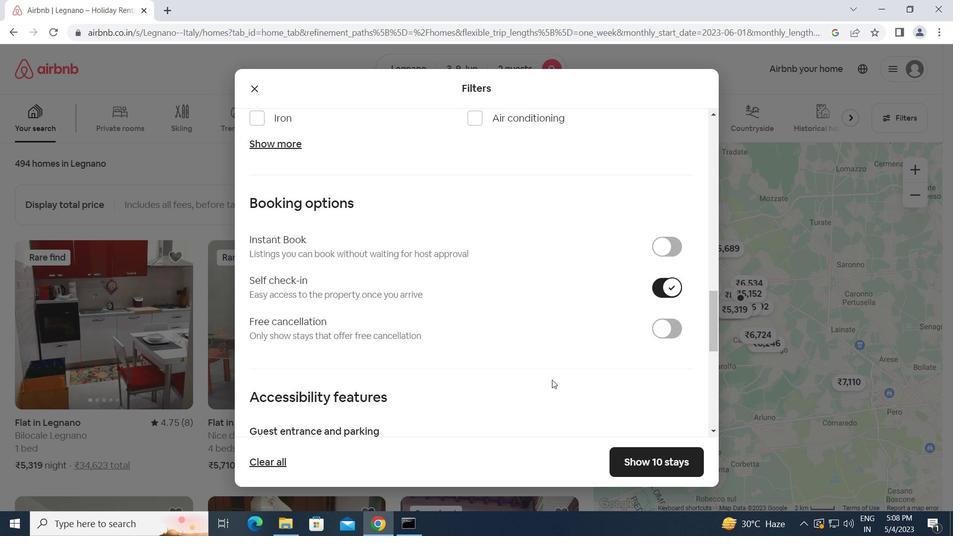 
Action: Mouse scrolled (552, 379) with delta (0, 0)
Screenshot: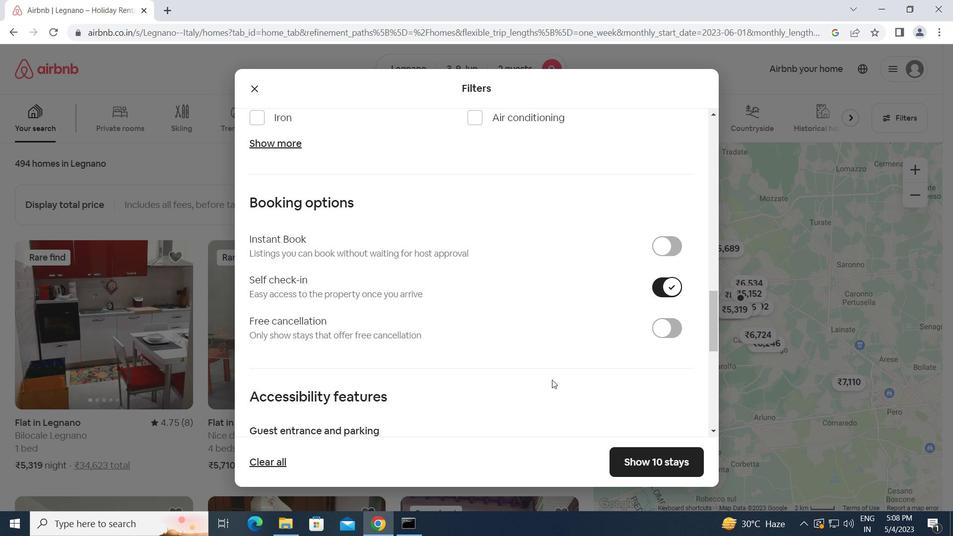 
Action: Mouse scrolled (552, 379) with delta (0, 0)
Screenshot: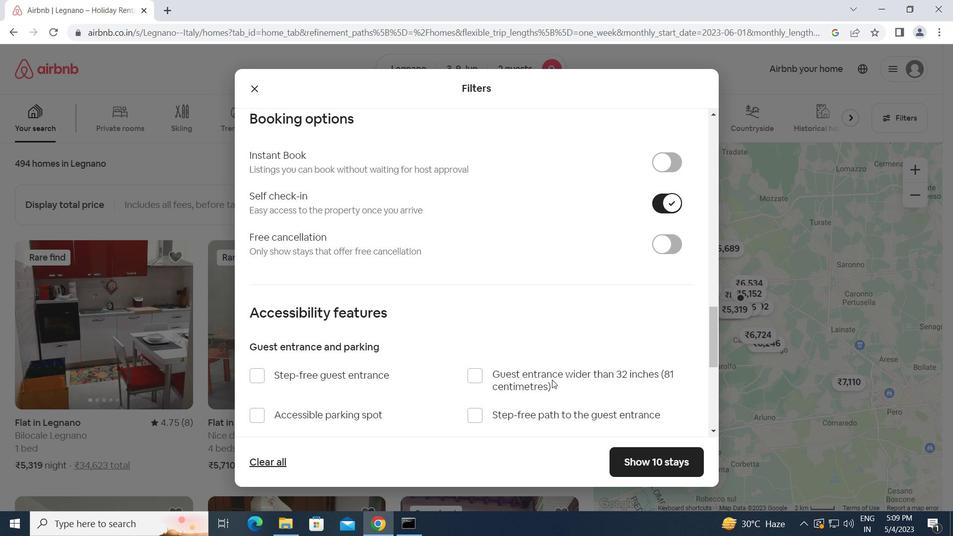 
Action: Mouse scrolled (552, 379) with delta (0, 0)
Screenshot: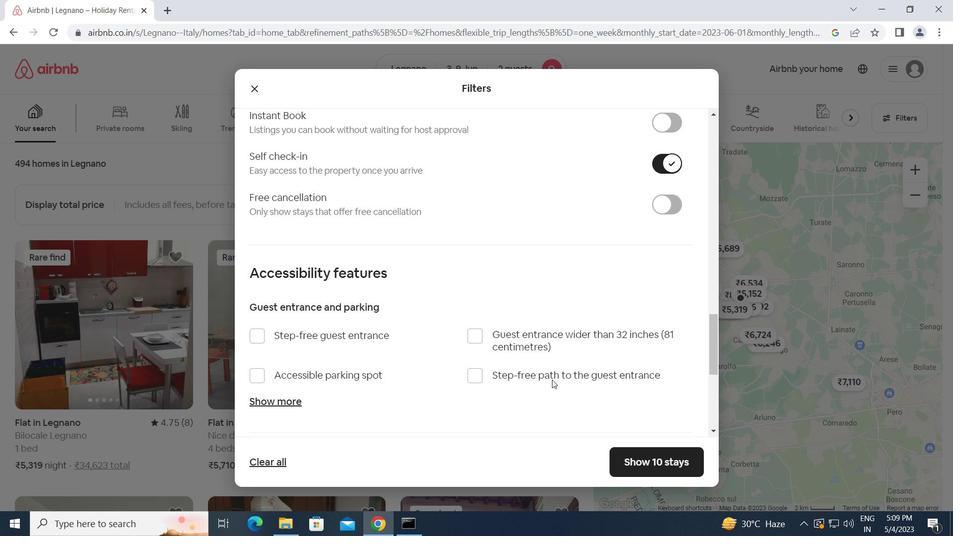 
Action: Mouse scrolled (552, 379) with delta (0, 0)
Screenshot: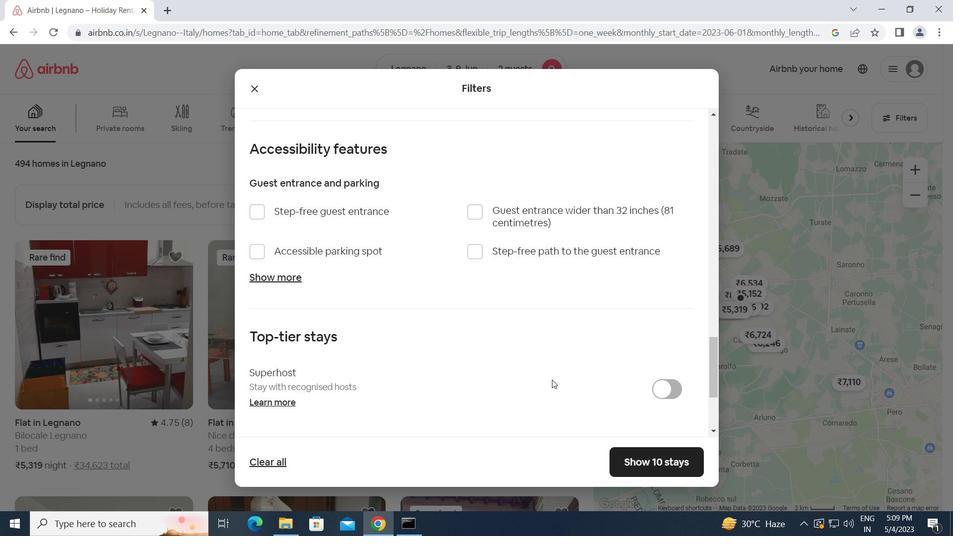 
Action: Mouse scrolled (552, 379) with delta (0, 0)
Screenshot: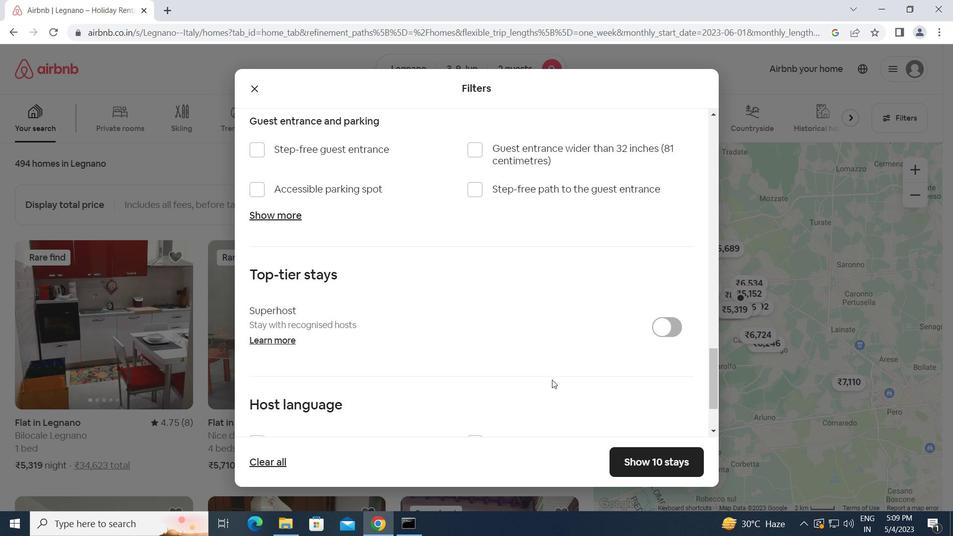 
Action: Mouse scrolled (552, 379) with delta (0, 0)
Screenshot: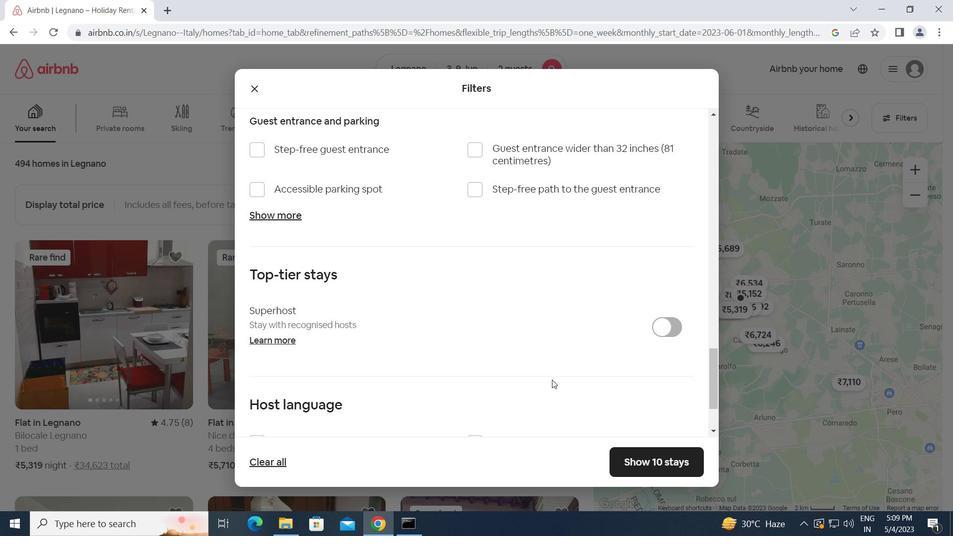 
Action: Mouse scrolled (552, 379) with delta (0, 0)
Screenshot: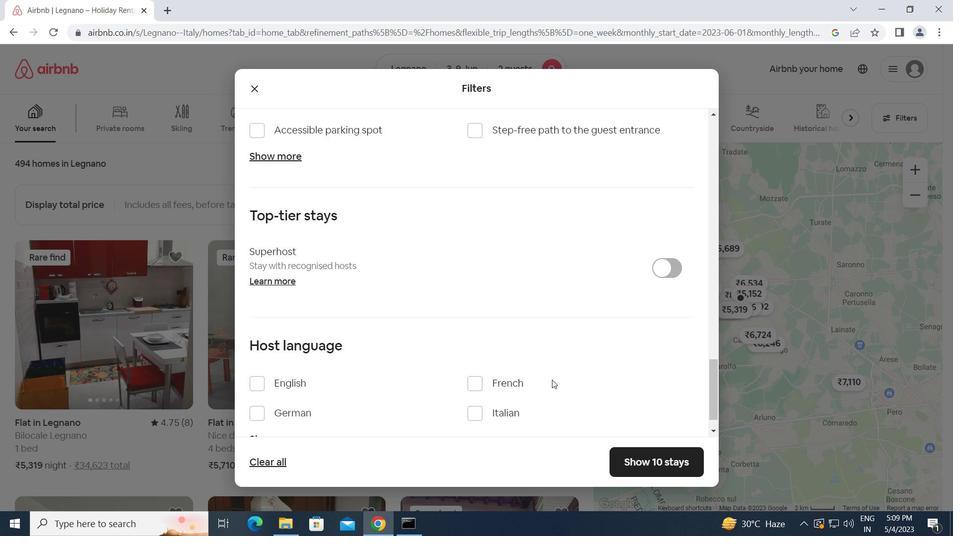 
Action: Mouse moved to (260, 348)
Screenshot: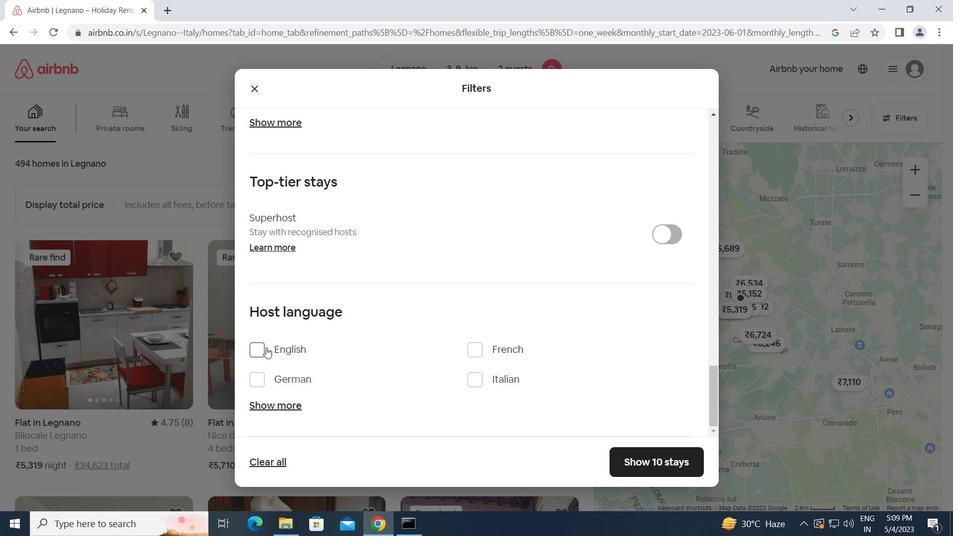 
Action: Mouse pressed left at (260, 348)
Screenshot: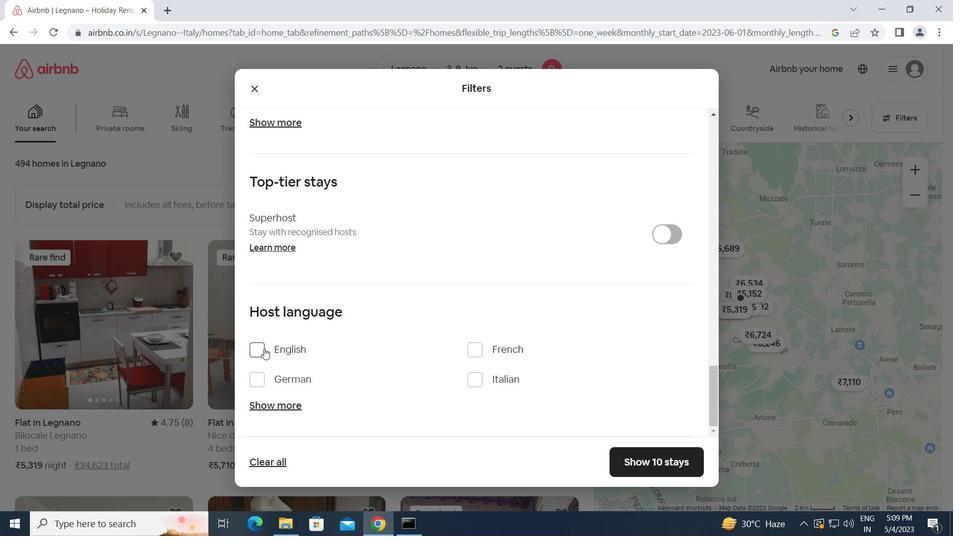 
Action: Mouse moved to (627, 461)
Screenshot: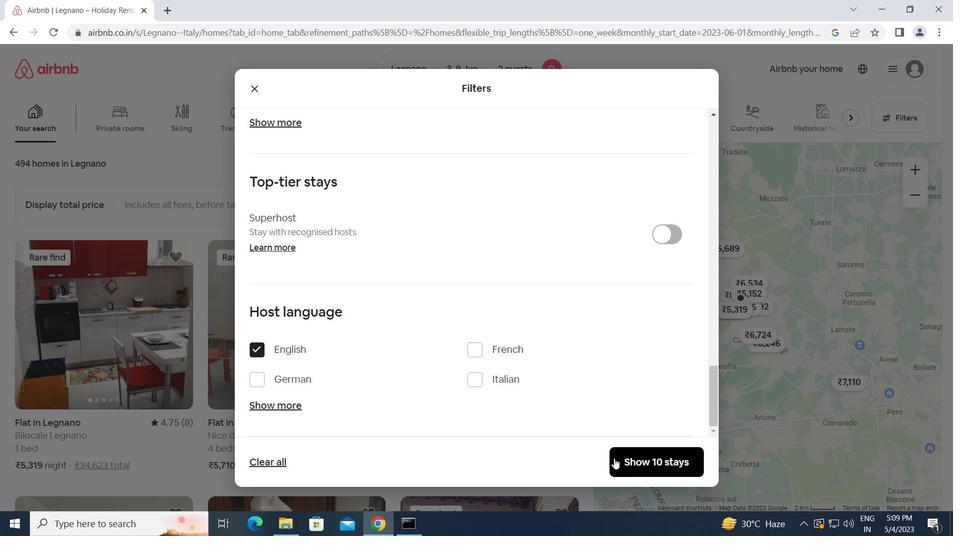 
Action: Mouse pressed left at (627, 461)
Screenshot: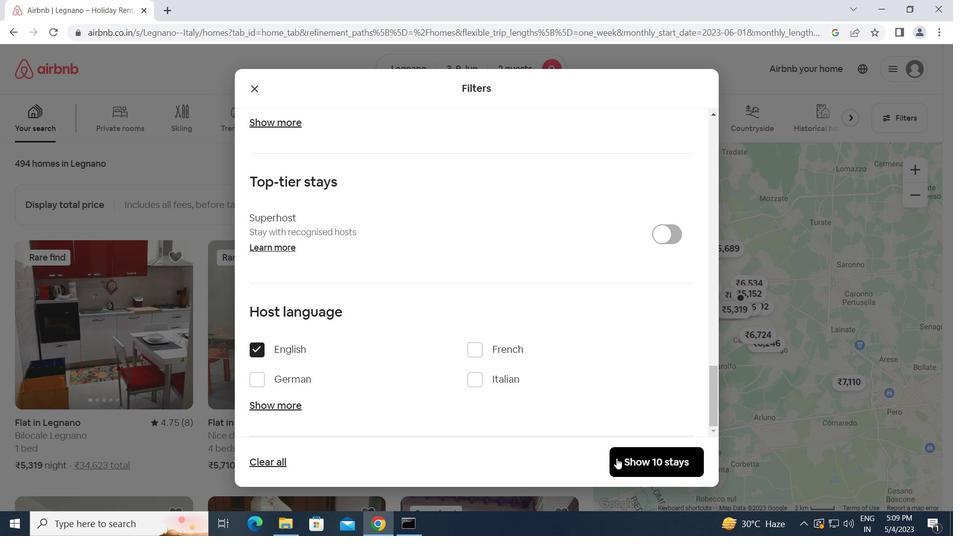 
Action: Mouse moved to (628, 460)
Screenshot: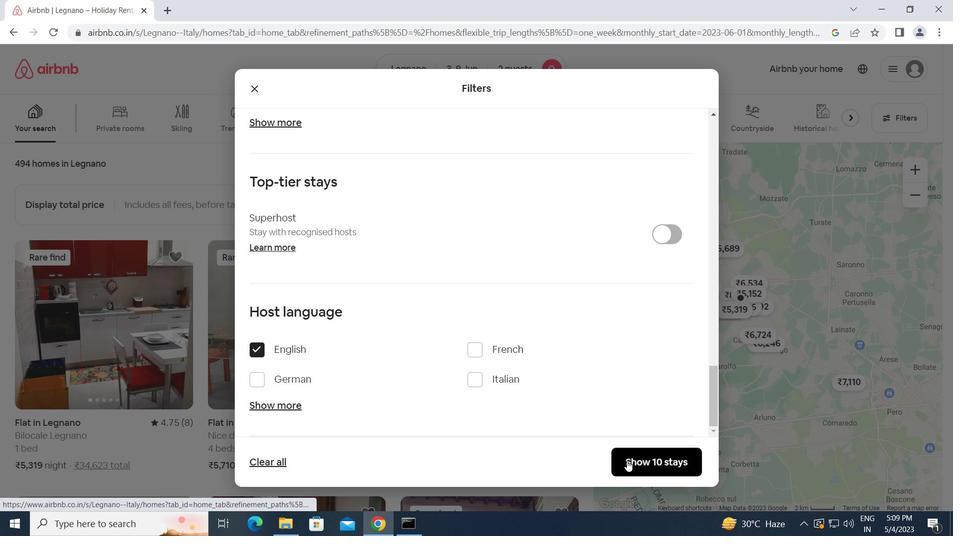 
